 Task: Research Airbnb options in Severskaya, Russia from 25th December, 2023 to 30th December, 2023 for 1 adult. Place can be private room with 1  bedroom having 1 bed and 1 bathroom. Property type can be hotel.
Action: Mouse moved to (488, 129)
Screenshot: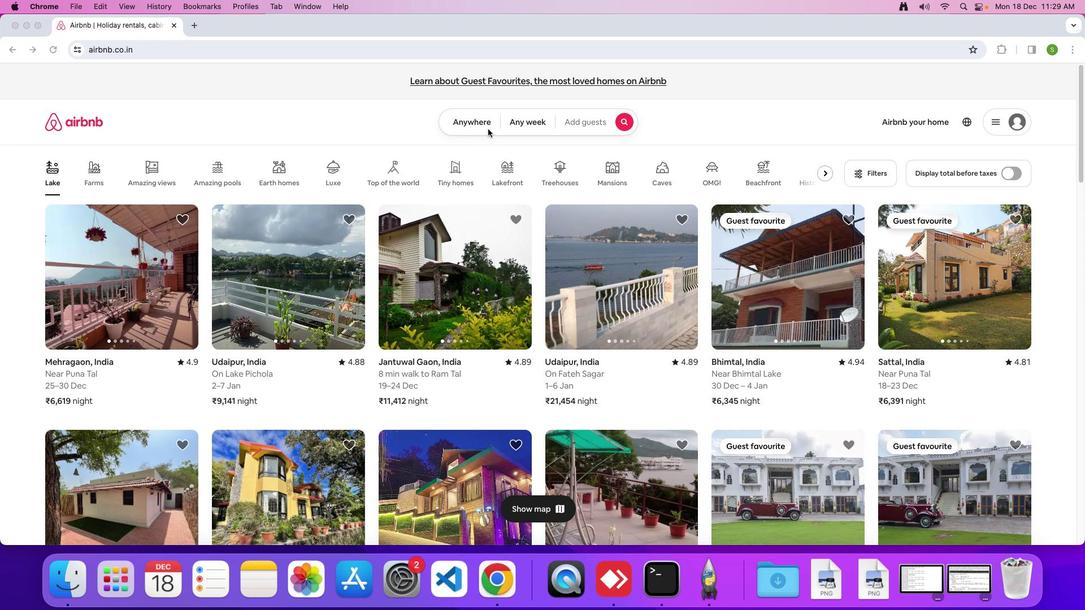 
Action: Mouse pressed left at (488, 129)
Screenshot: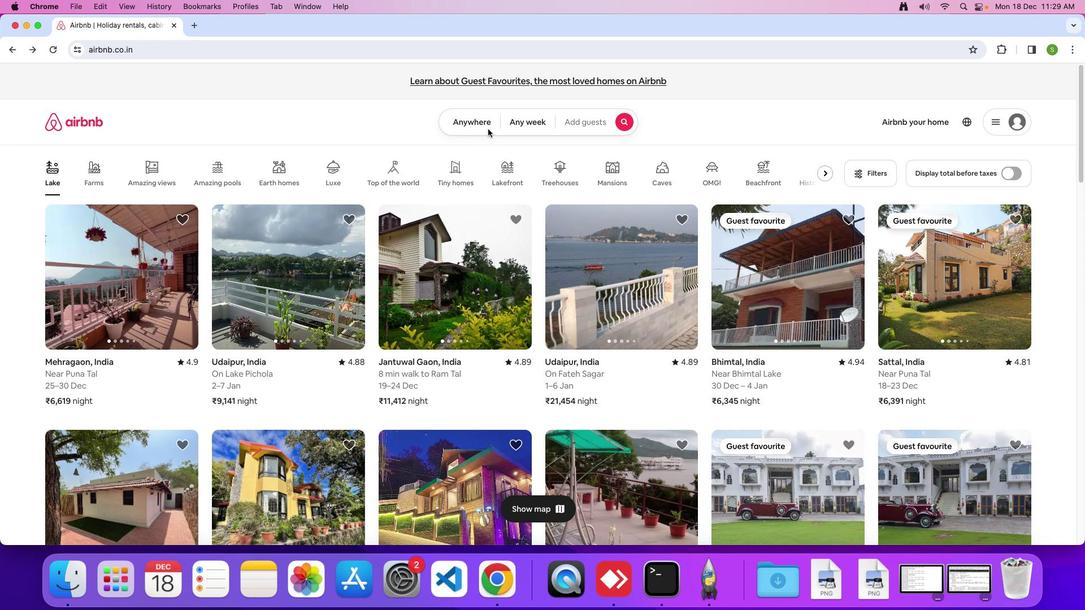 
Action: Mouse moved to (483, 126)
Screenshot: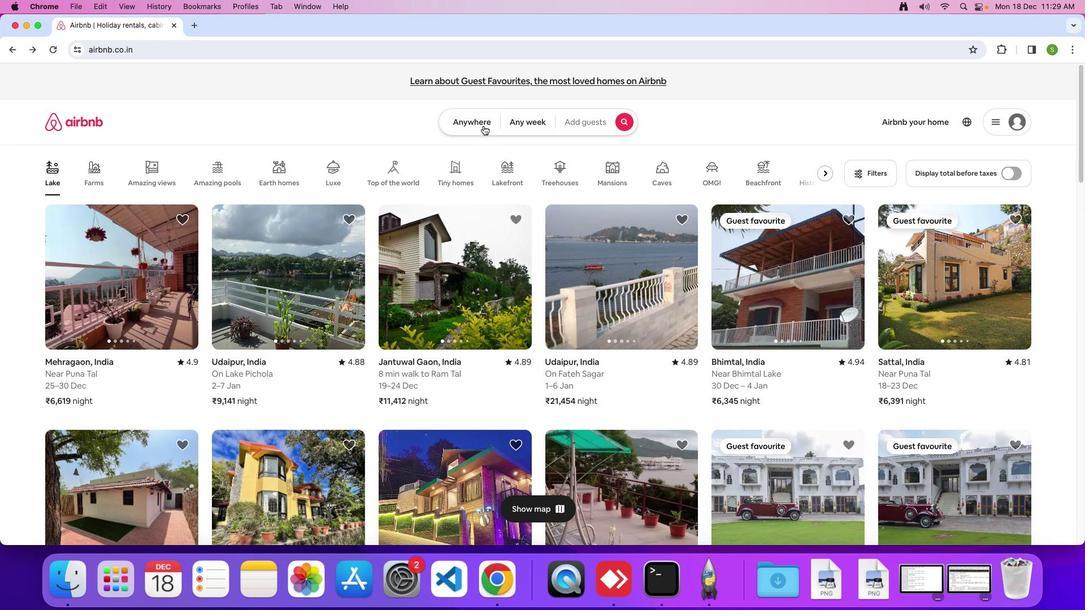 
Action: Mouse pressed left at (483, 126)
Screenshot: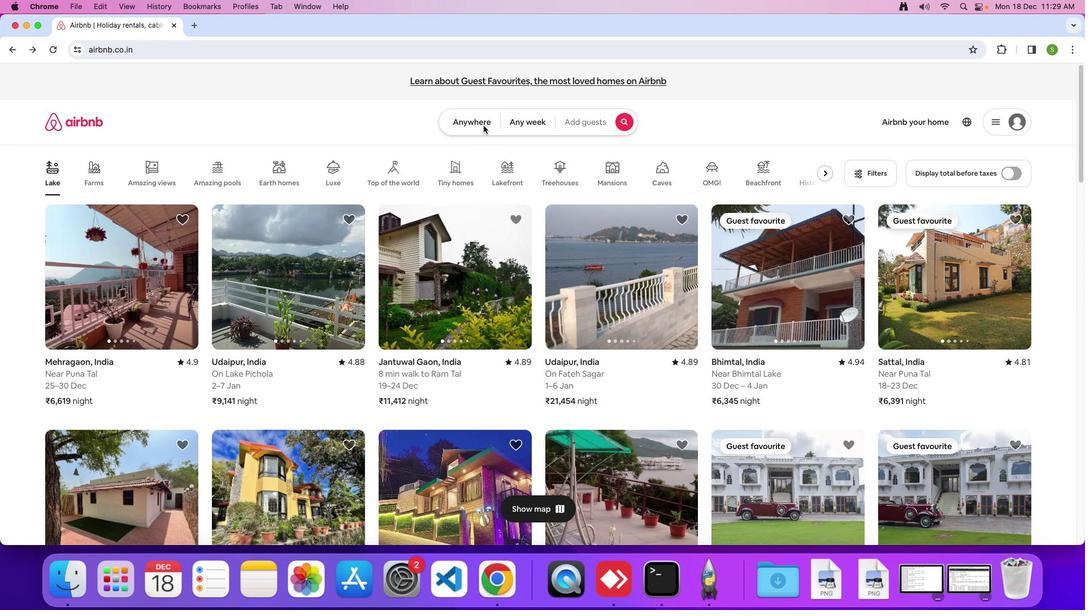 
Action: Mouse moved to (405, 161)
Screenshot: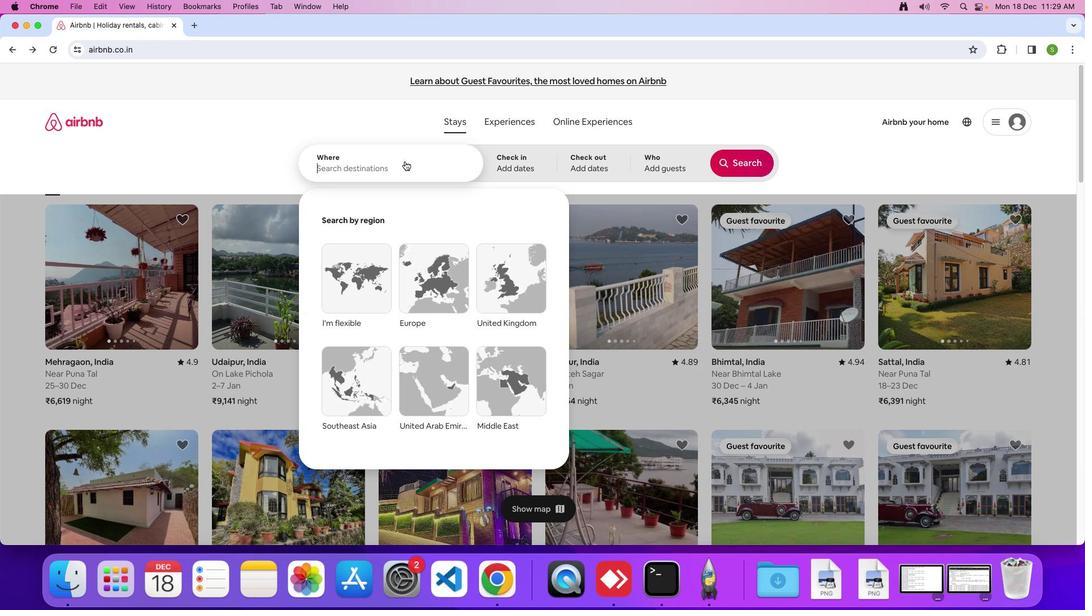 
Action: Mouse pressed left at (405, 161)
Screenshot: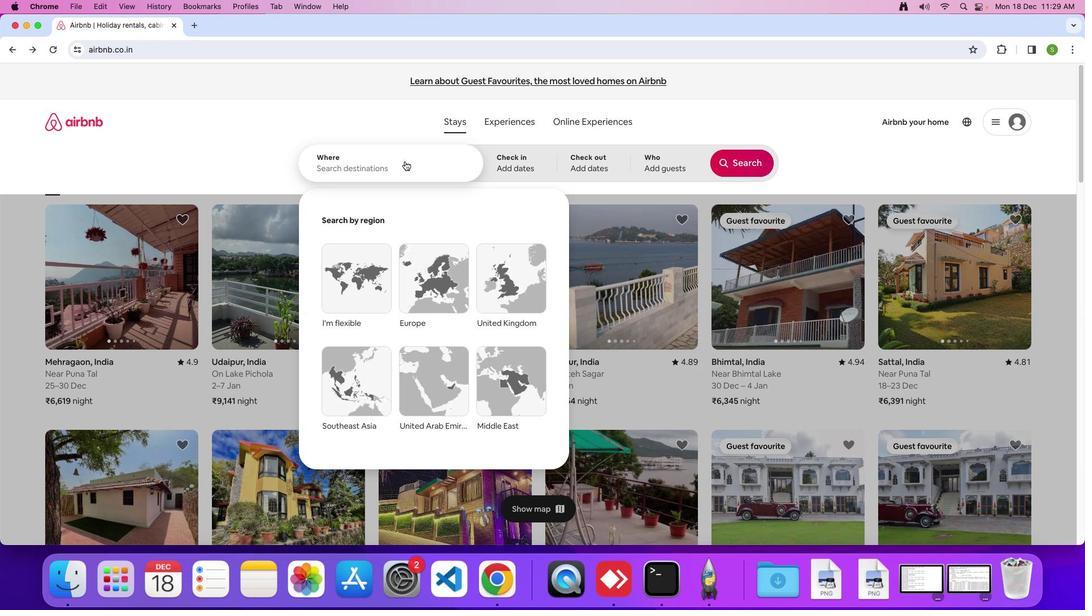 
Action: Key pressed 'S'Key.caps_lock'e''v''e''r''s''k''a''y''a'','Key.spaceKey.shift'r''u''s''s''i''a'Key.enter
Screenshot: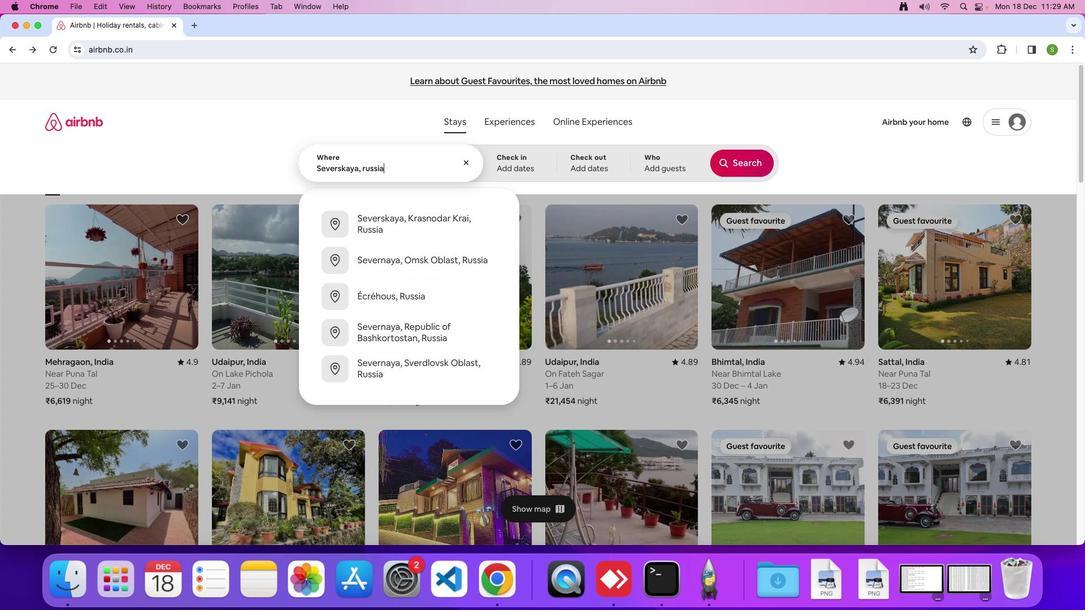 
Action: Mouse moved to (374, 414)
Screenshot: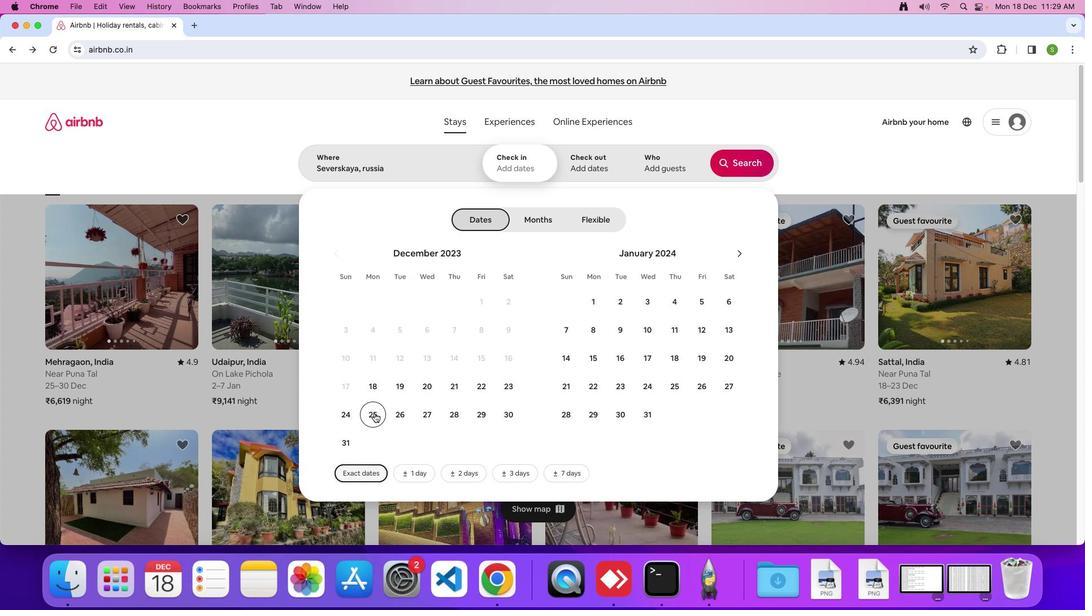 
Action: Mouse pressed left at (374, 414)
Screenshot: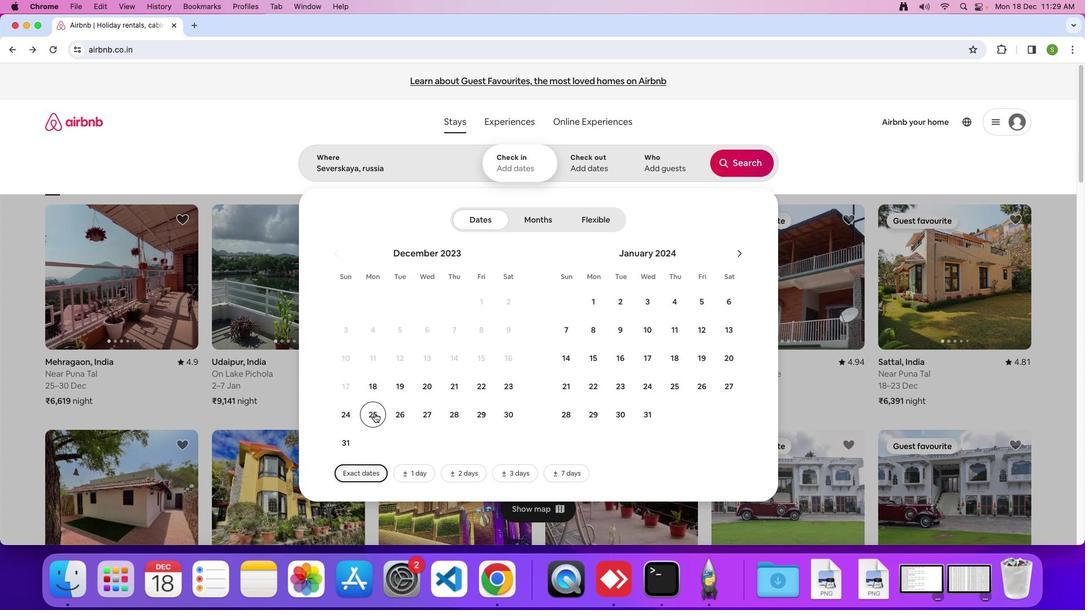 
Action: Mouse moved to (504, 415)
Screenshot: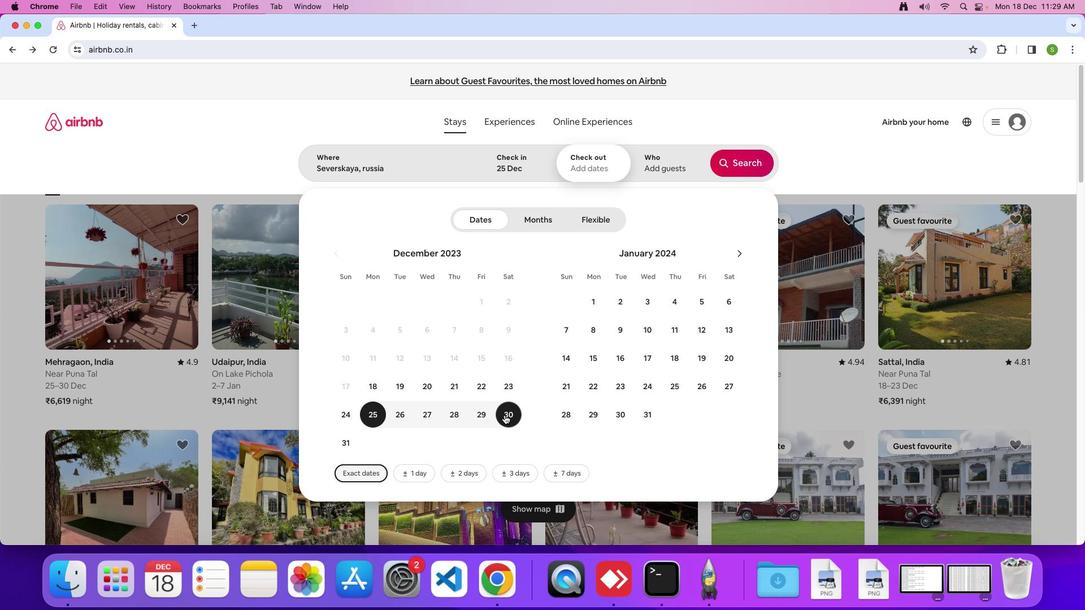 
Action: Mouse pressed left at (504, 415)
Screenshot: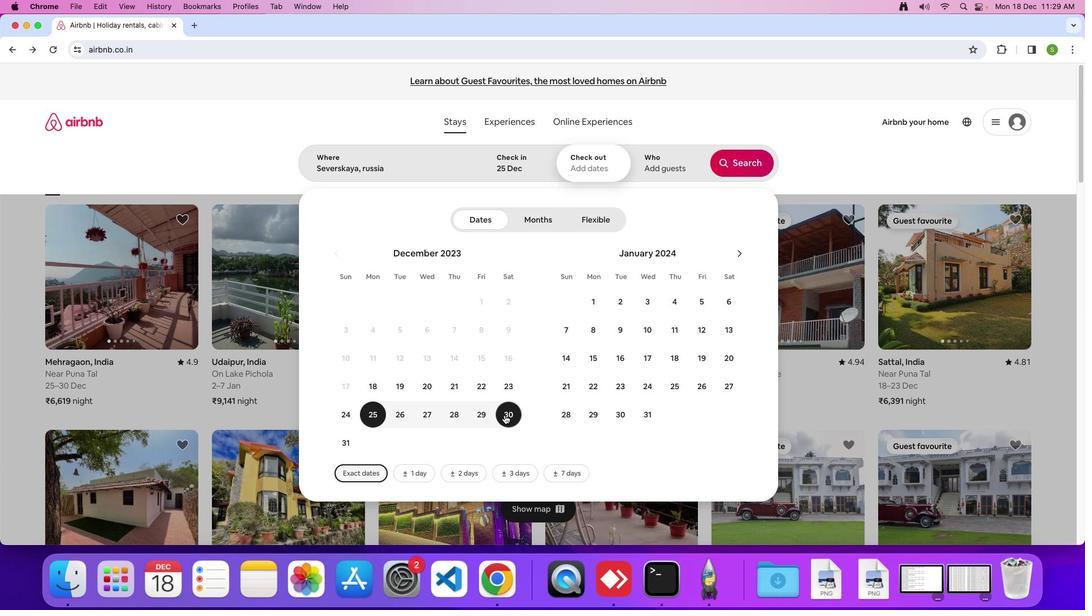 
Action: Mouse moved to (668, 170)
Screenshot: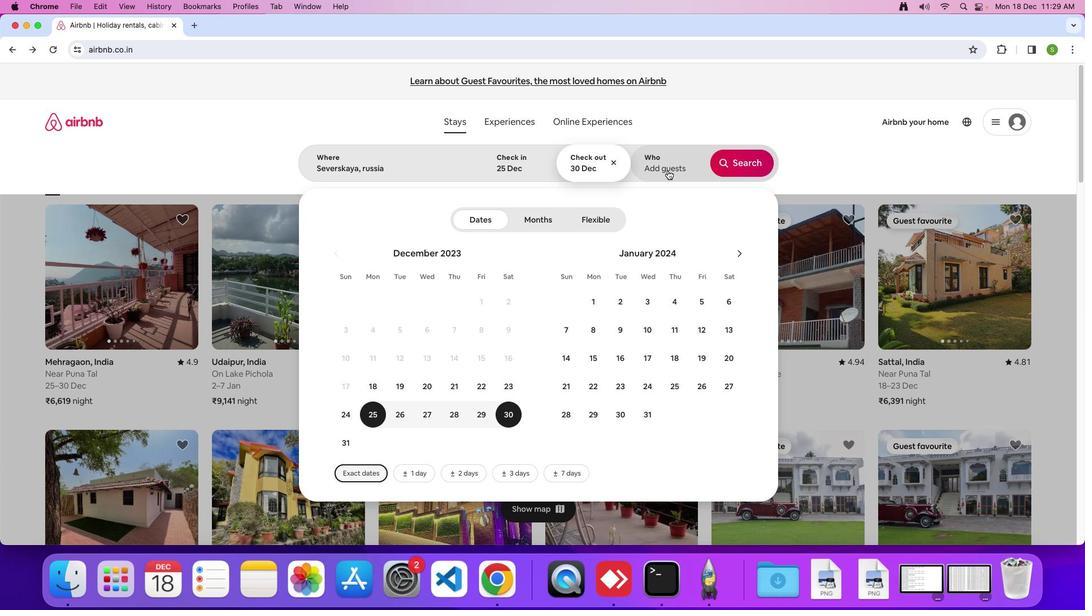 
Action: Mouse pressed left at (668, 170)
Screenshot: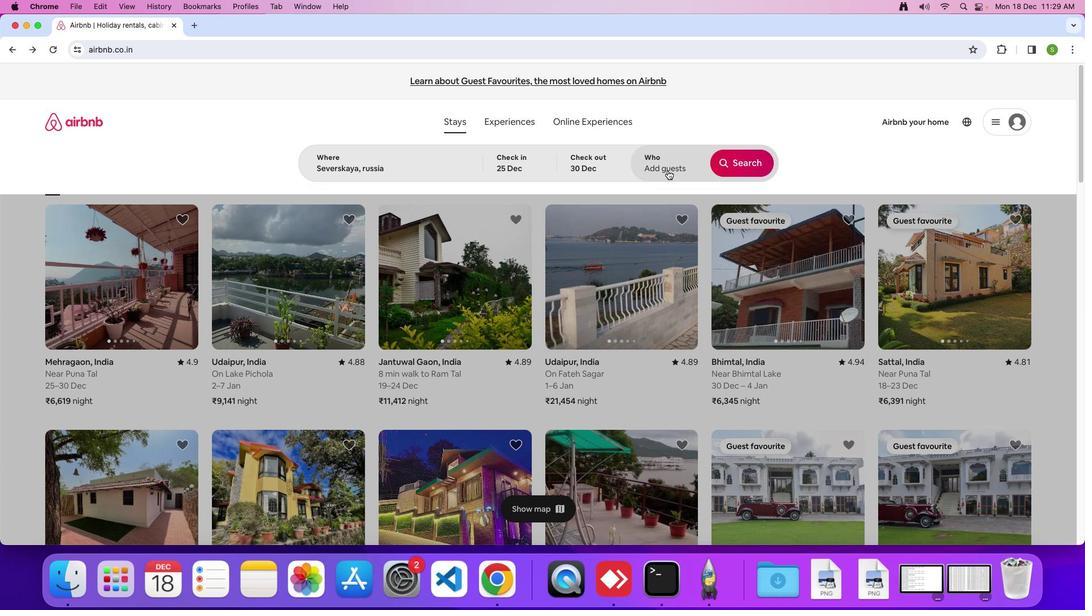 
Action: Mouse moved to (747, 227)
Screenshot: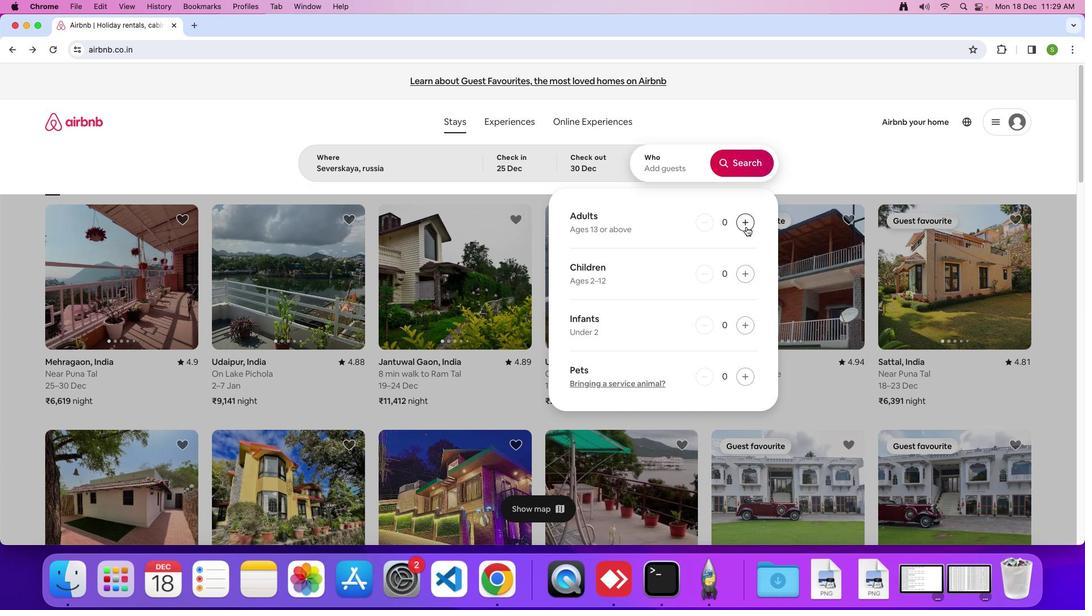 
Action: Mouse pressed left at (747, 227)
Screenshot: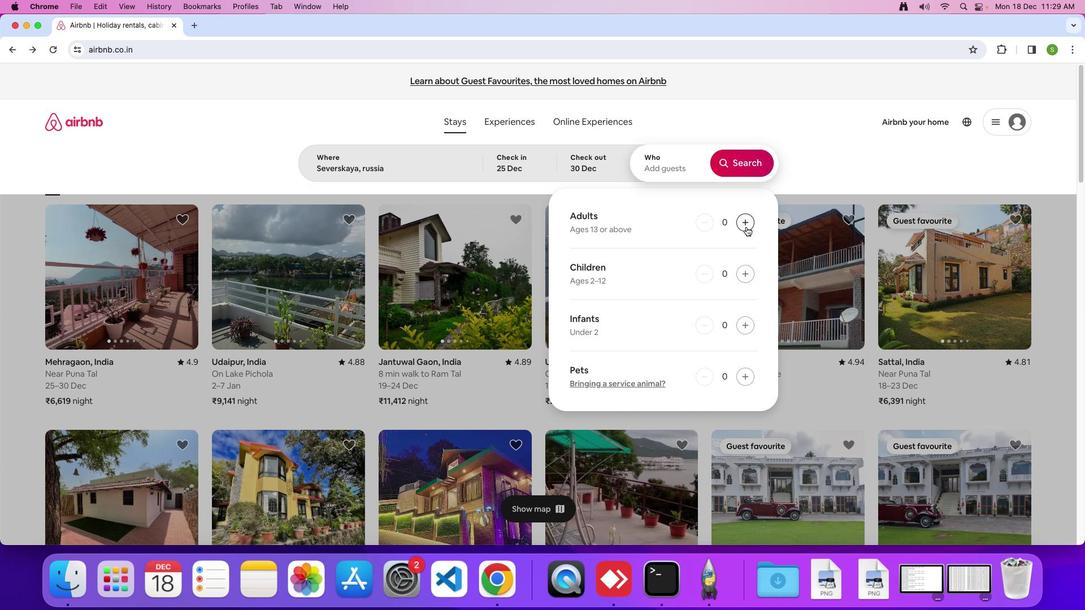 
Action: Mouse moved to (733, 161)
Screenshot: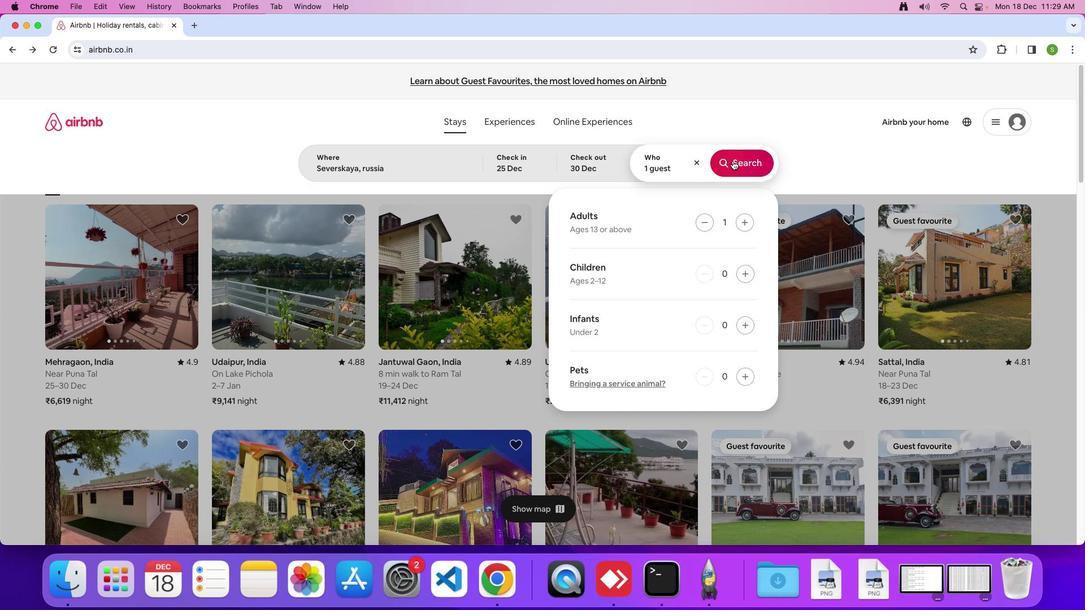 
Action: Mouse pressed left at (733, 161)
Screenshot: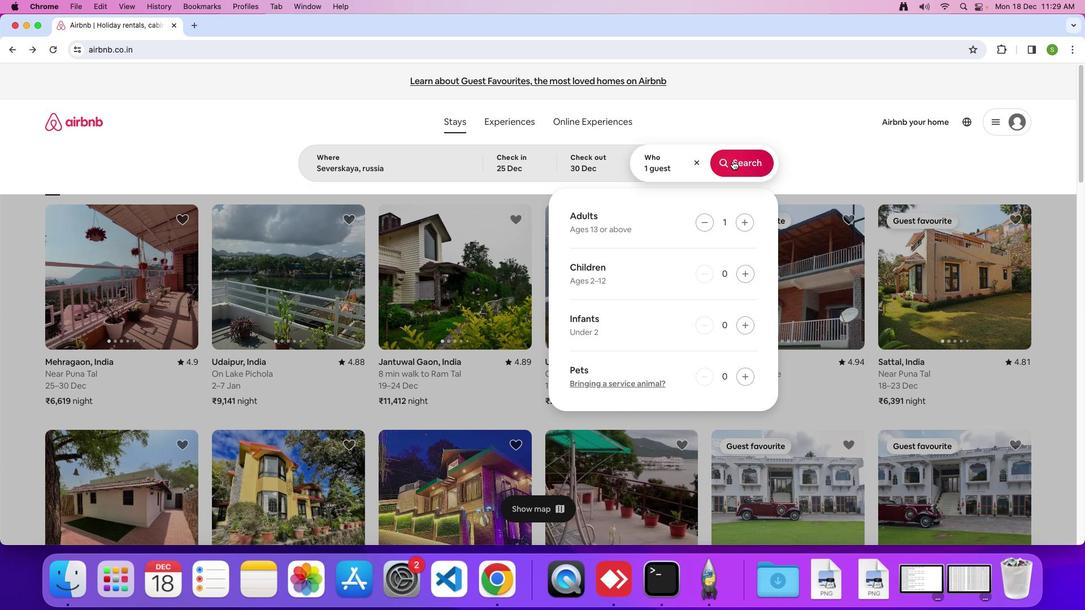 
Action: Mouse moved to (894, 136)
Screenshot: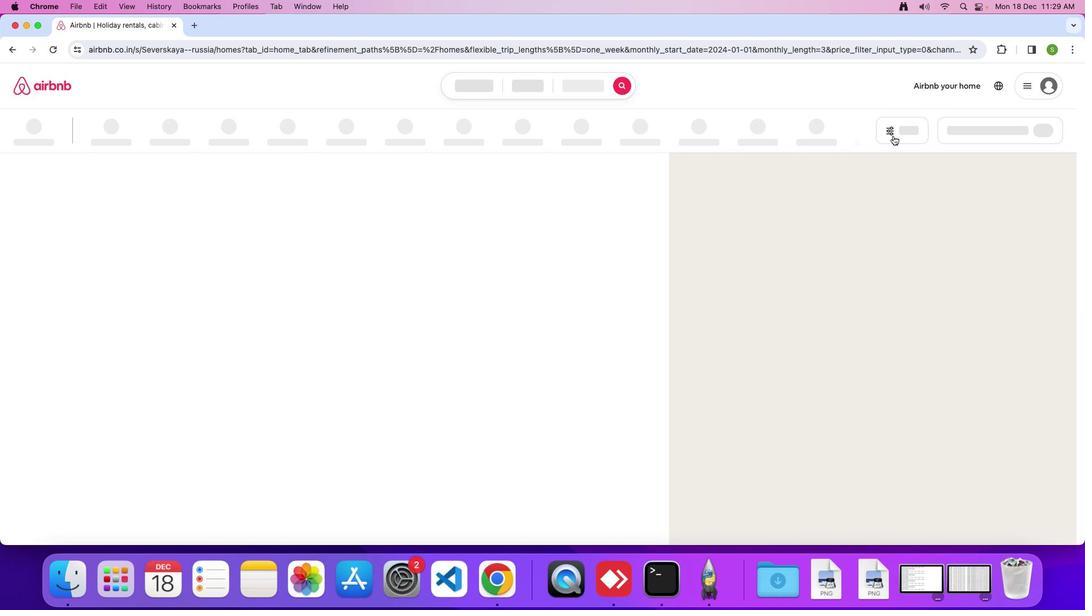 
Action: Mouse pressed left at (894, 136)
Screenshot: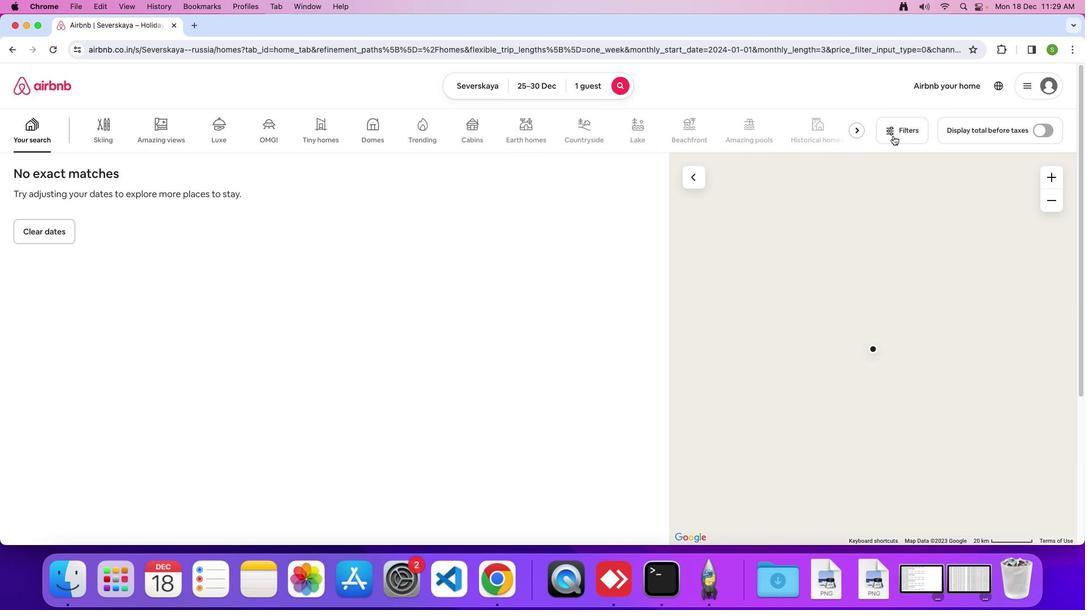 
Action: Mouse moved to (548, 412)
Screenshot: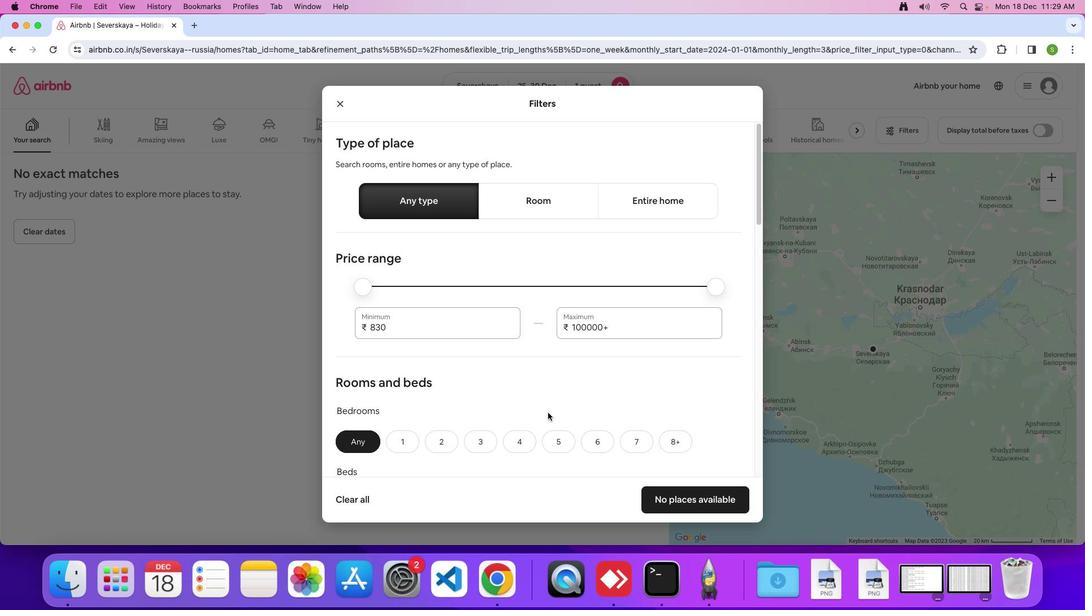 
Action: Mouse scrolled (548, 412) with delta (0, 0)
Screenshot: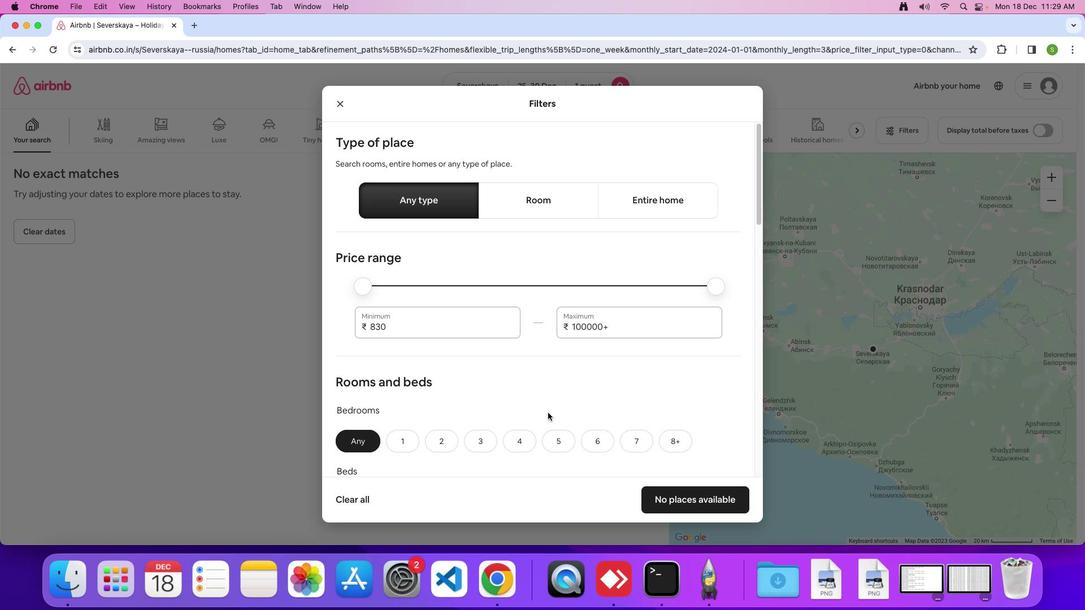 
Action: Mouse scrolled (548, 412) with delta (0, 0)
Screenshot: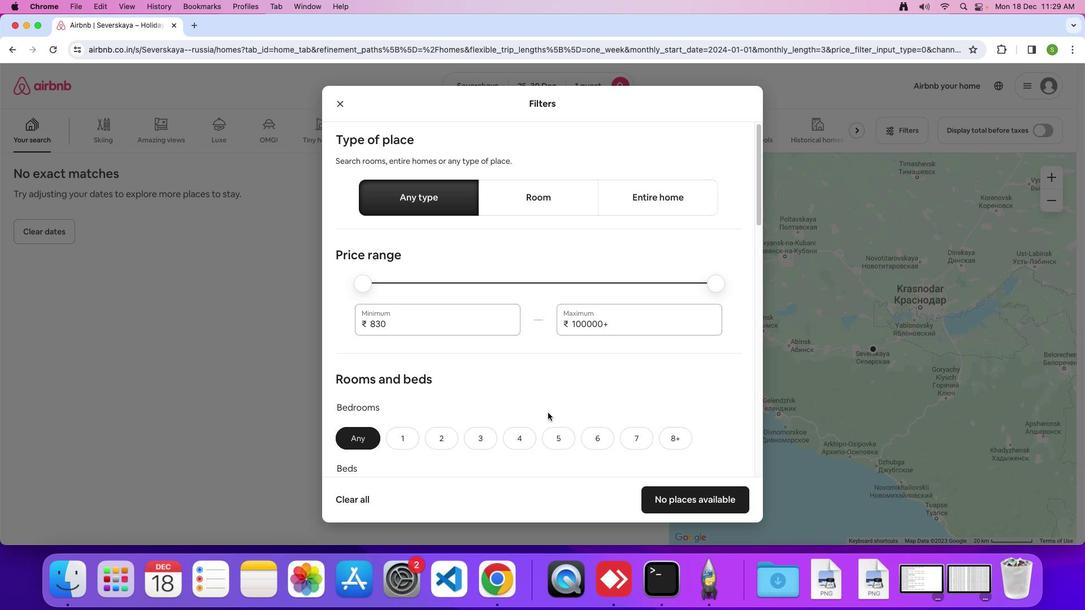 
Action: Mouse scrolled (548, 412) with delta (0, 0)
Screenshot: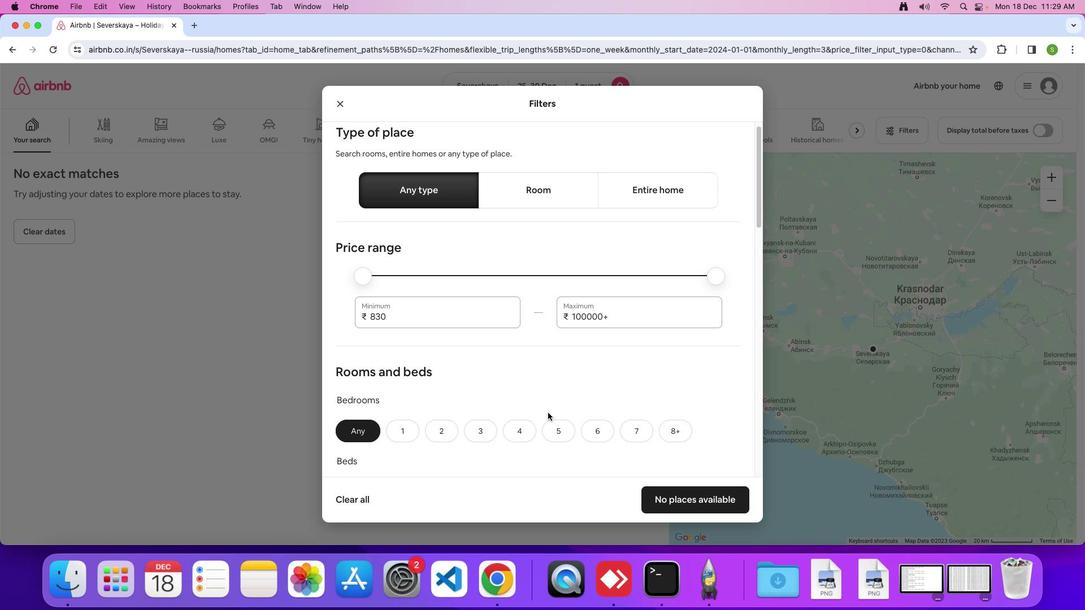 
Action: Mouse moved to (548, 412)
Screenshot: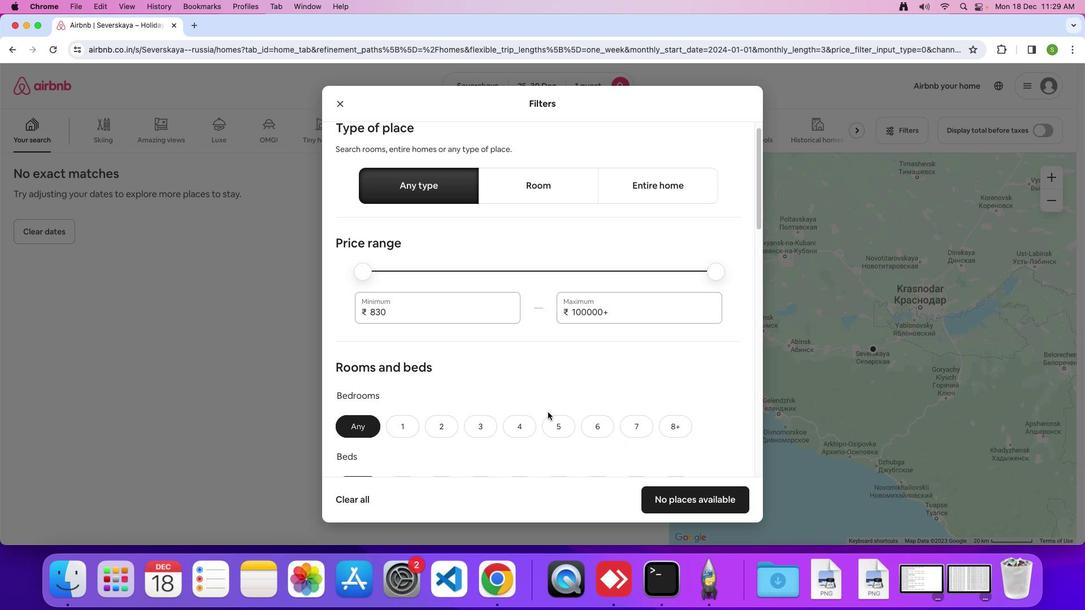 
Action: Mouse scrolled (548, 412) with delta (0, 0)
Screenshot: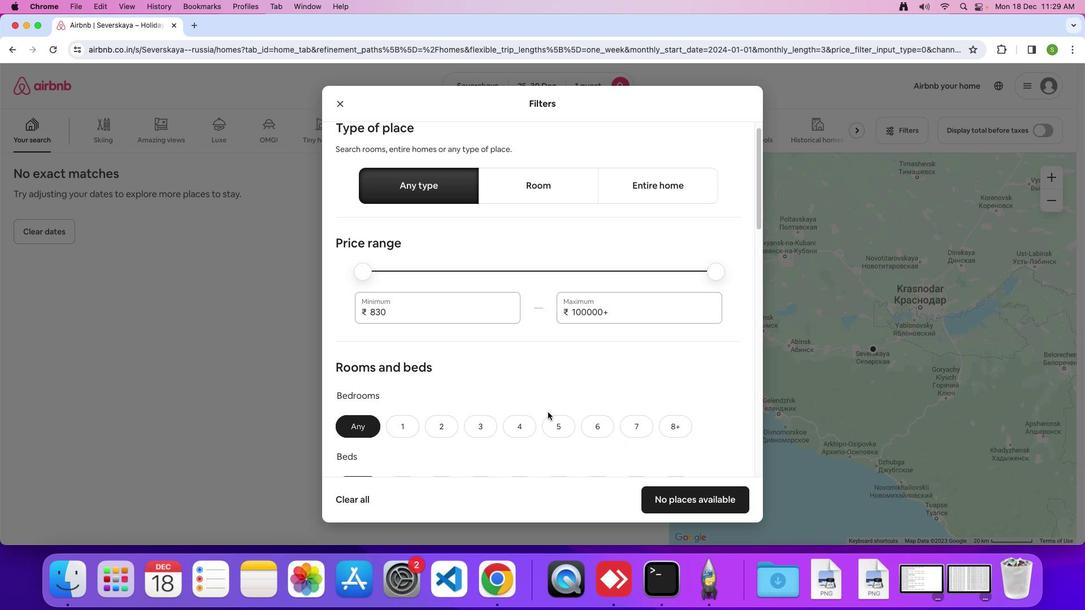 
Action: Mouse scrolled (548, 412) with delta (0, 0)
Screenshot: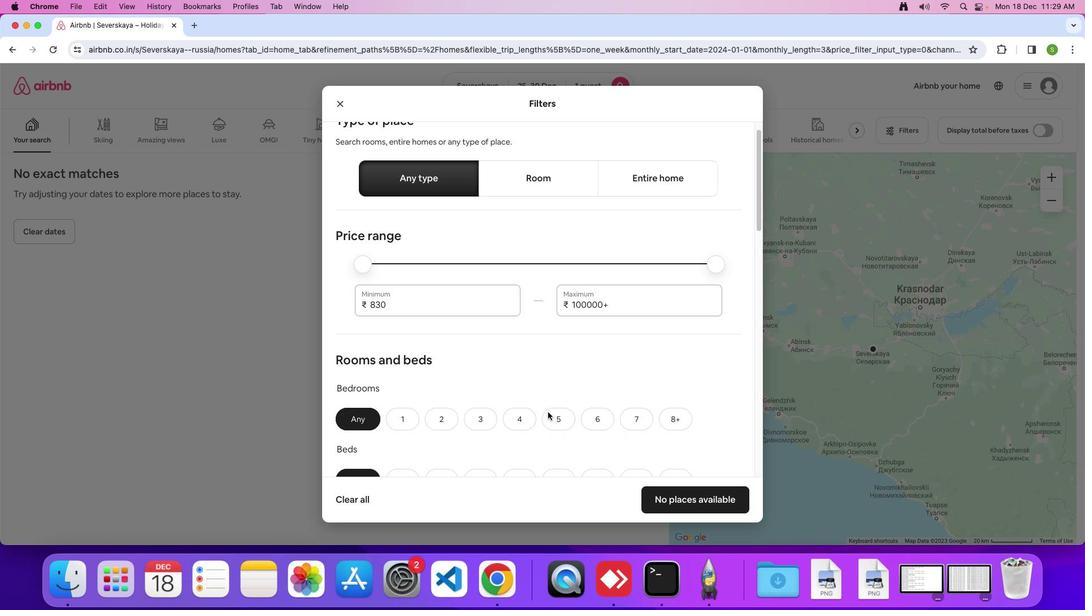 
Action: Mouse moved to (548, 412)
Screenshot: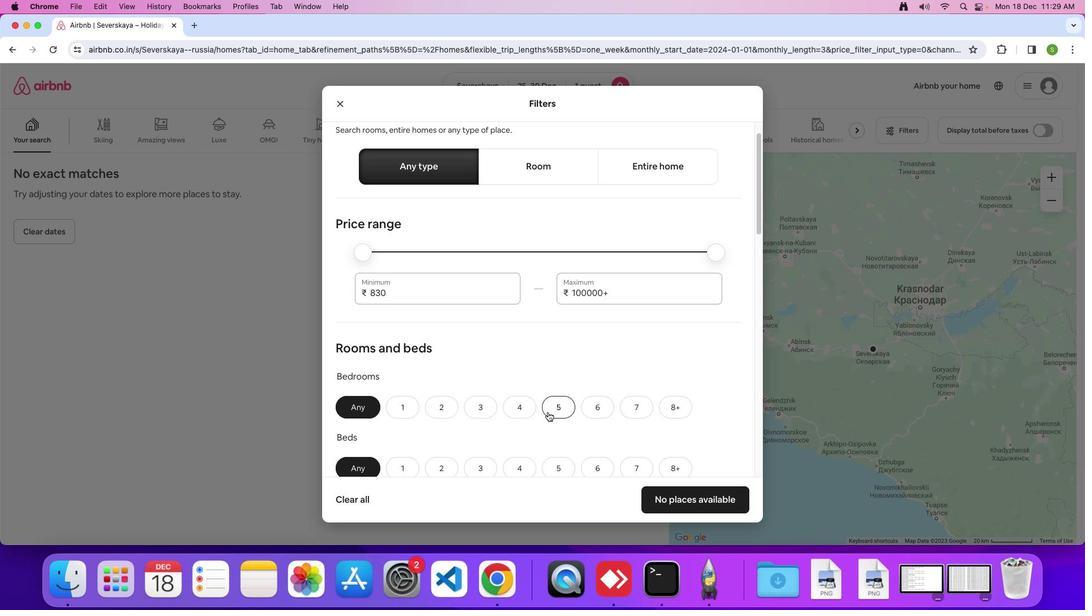 
Action: Mouse scrolled (548, 412) with delta (0, 0)
Screenshot: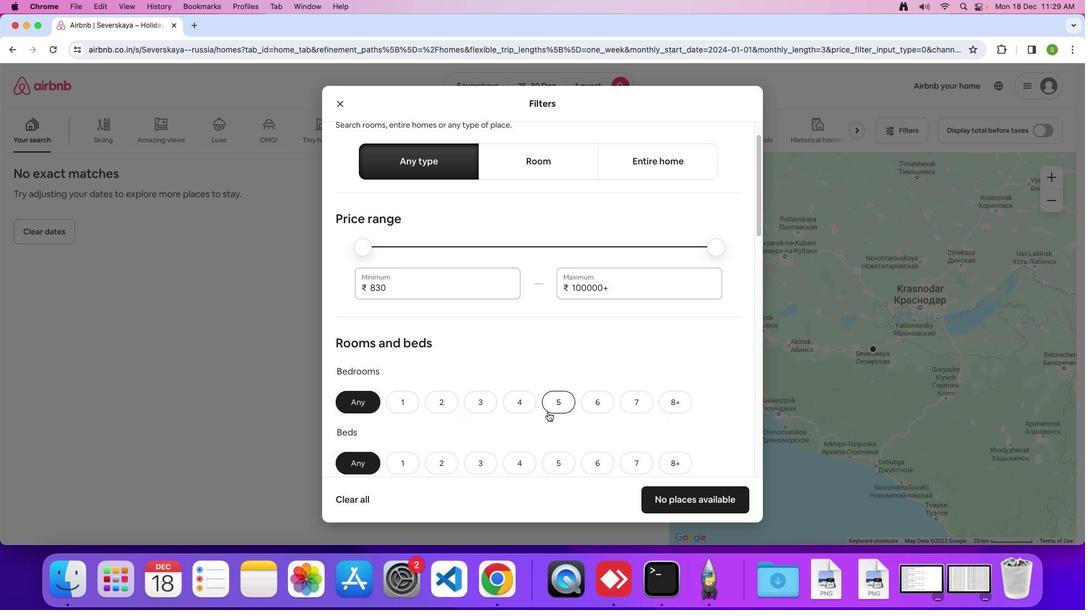 
Action: Mouse scrolled (548, 412) with delta (0, 0)
Screenshot: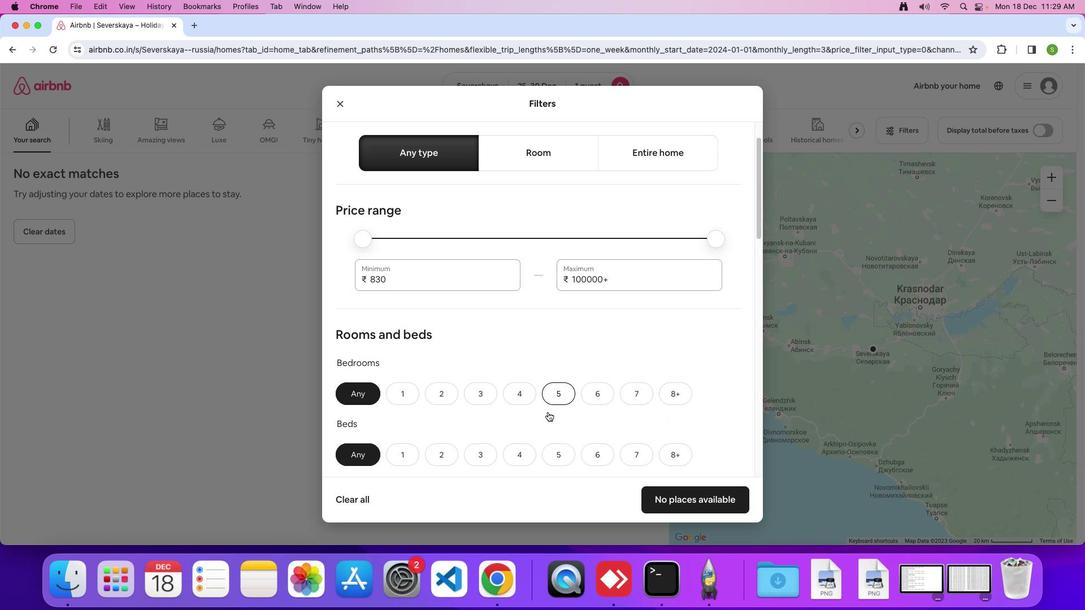 
Action: Mouse scrolled (548, 412) with delta (0, -1)
Screenshot: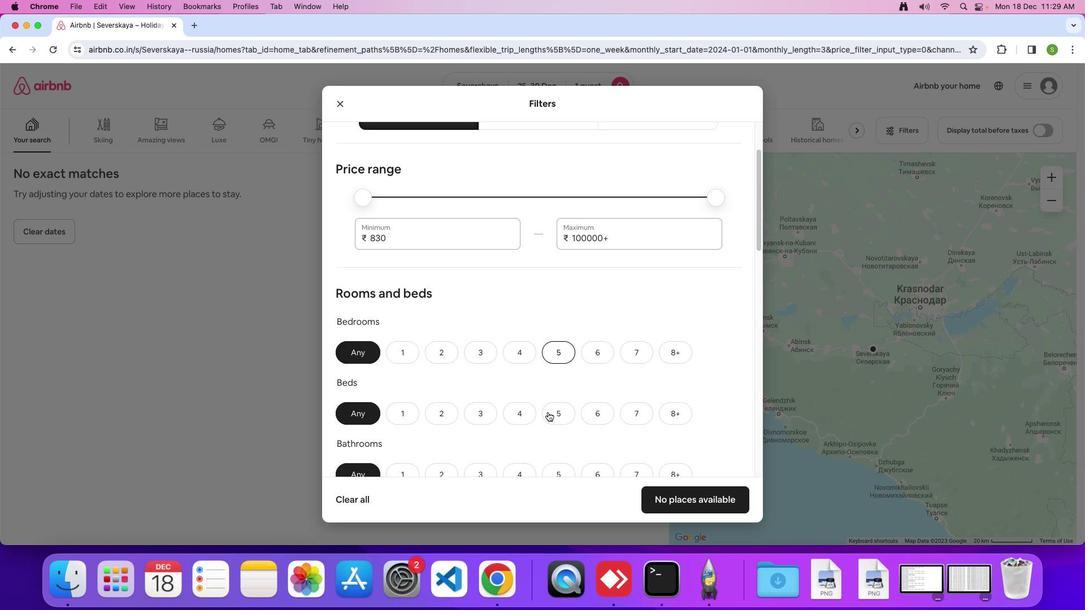 
Action: Mouse scrolled (548, 412) with delta (0, 0)
Screenshot: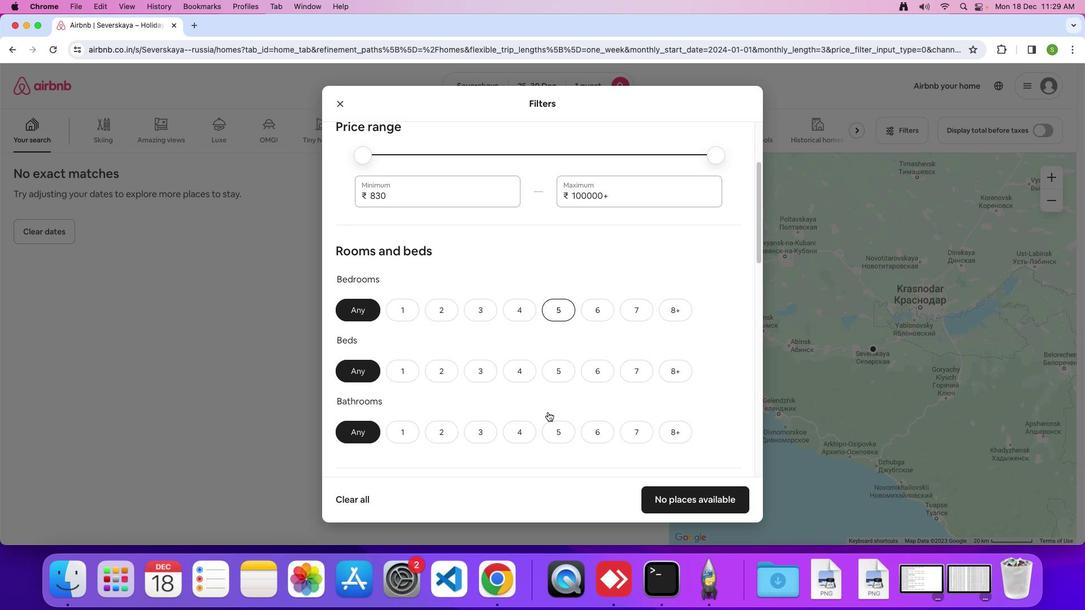 
Action: Mouse scrolled (548, 412) with delta (0, 0)
Screenshot: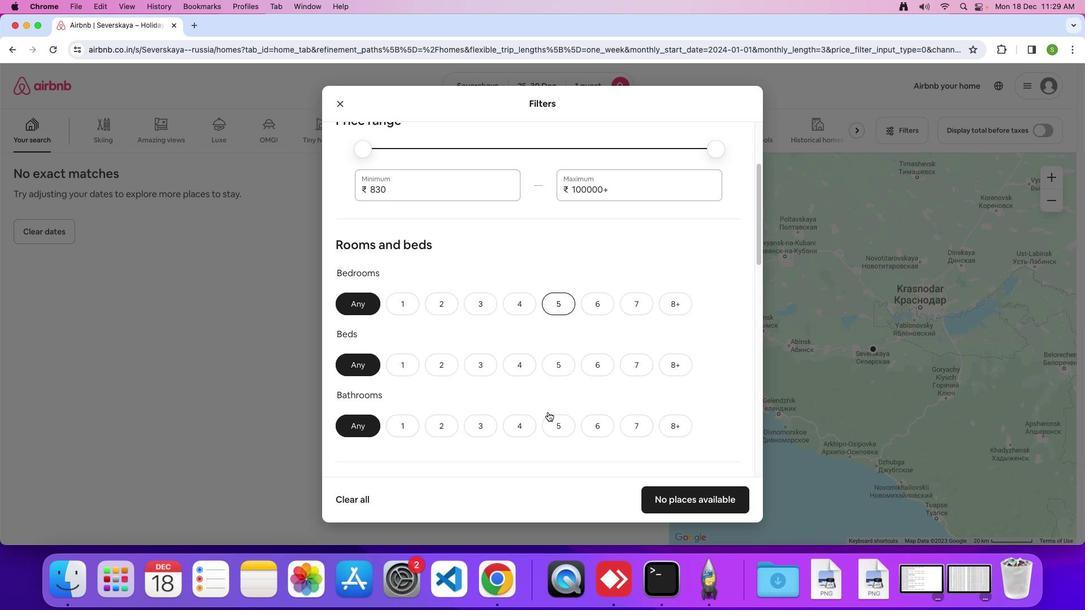 
Action: Mouse scrolled (548, 412) with delta (0, 0)
Screenshot: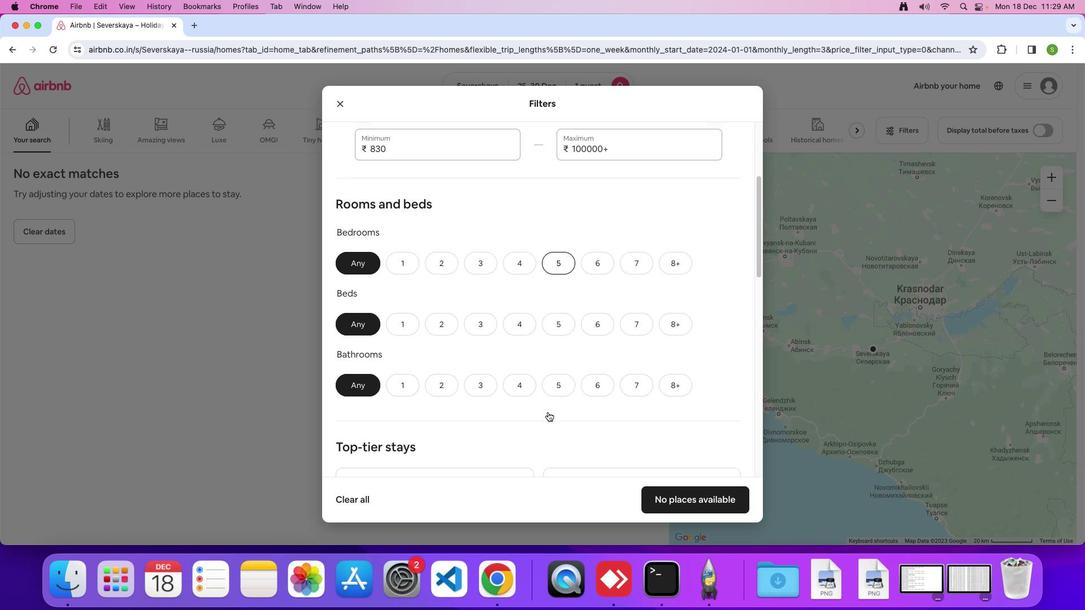 
Action: Mouse scrolled (548, 412) with delta (0, 0)
Screenshot: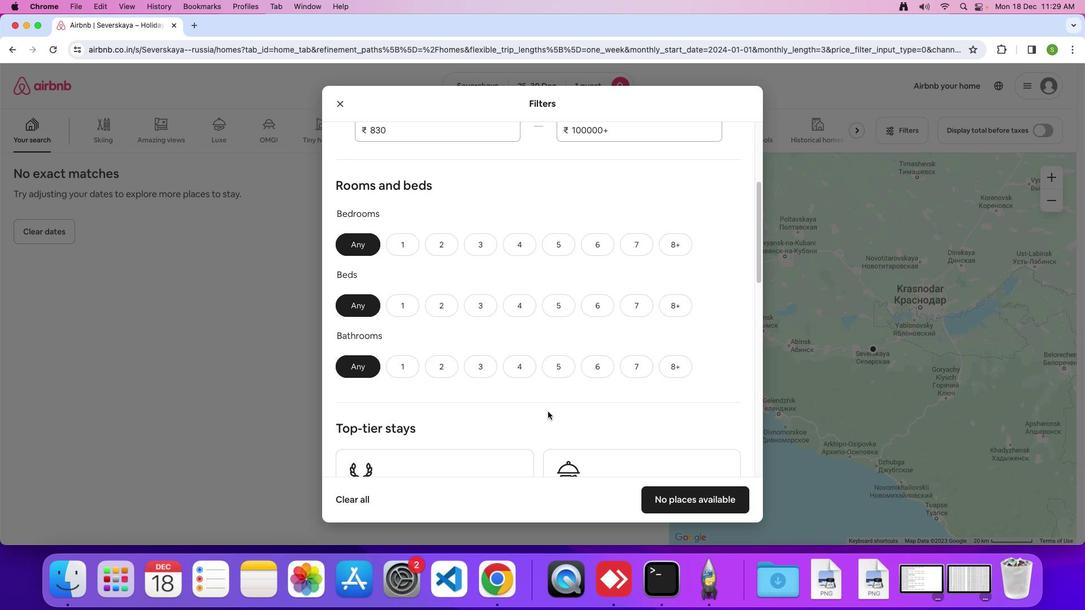 
Action: Mouse moved to (548, 412)
Screenshot: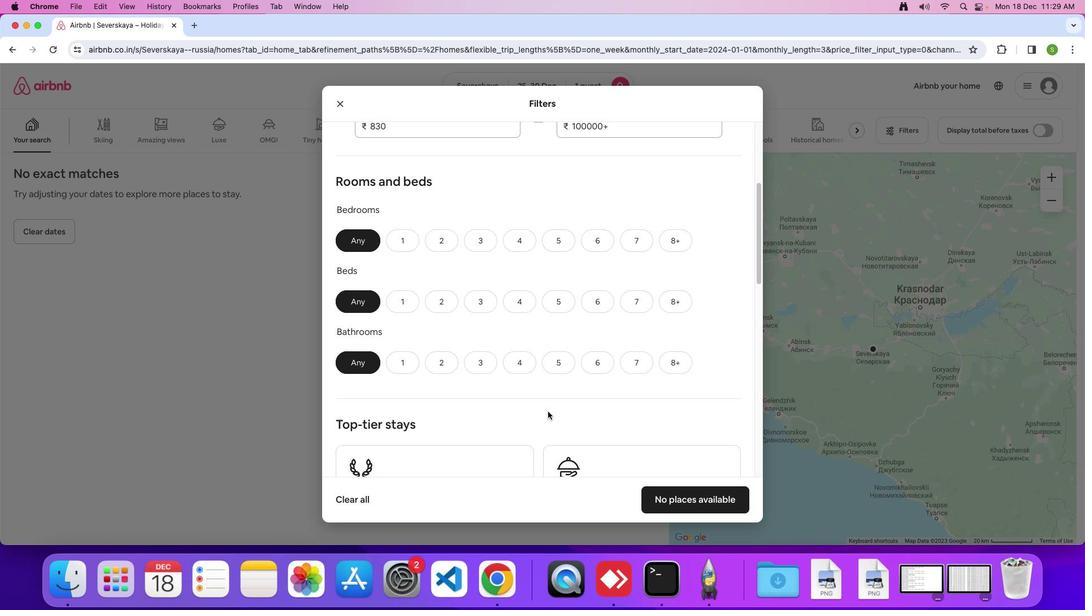 
Action: Mouse scrolled (548, 412) with delta (0, 0)
Screenshot: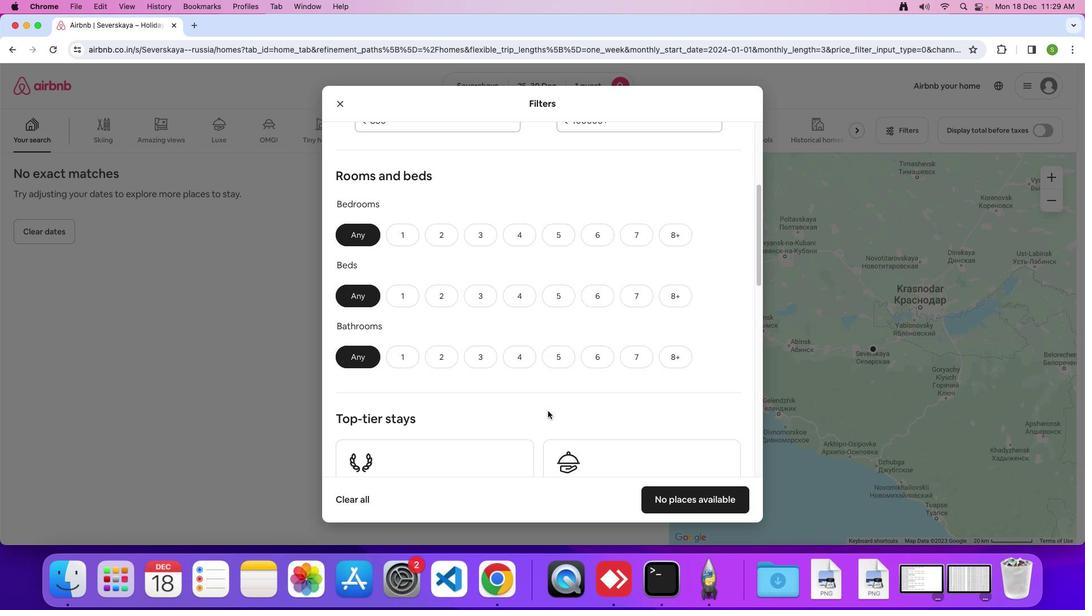 
Action: Mouse moved to (400, 229)
Screenshot: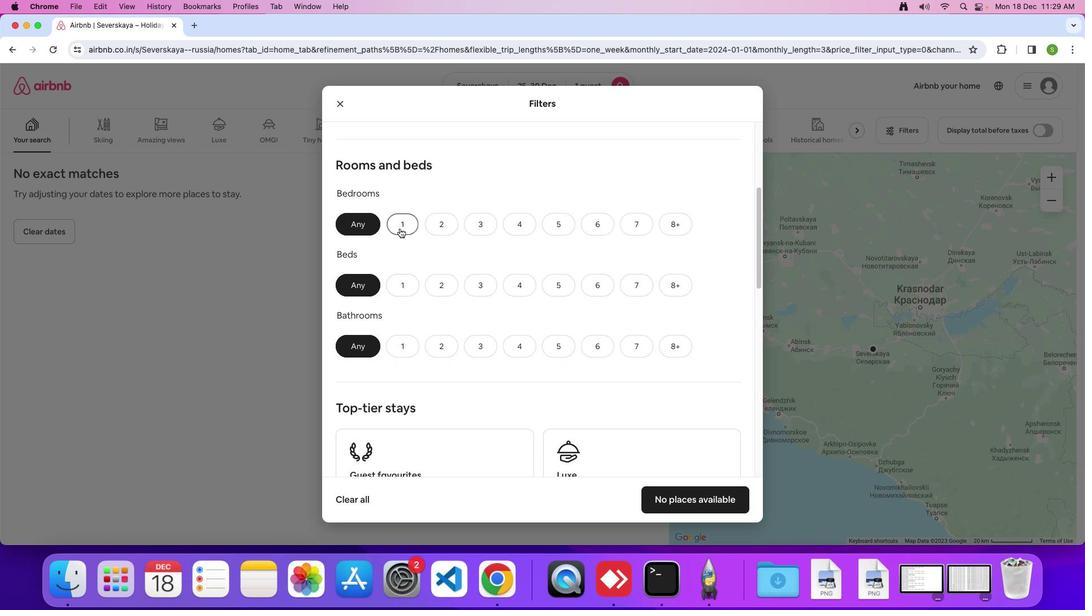 
Action: Mouse pressed left at (400, 229)
Screenshot: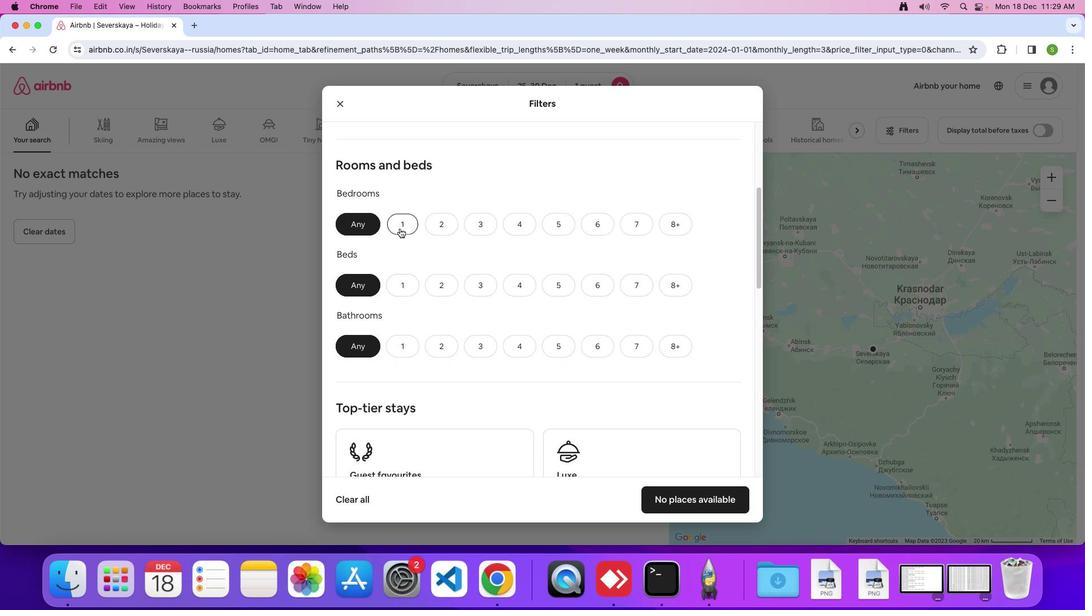 
Action: Mouse moved to (403, 281)
Screenshot: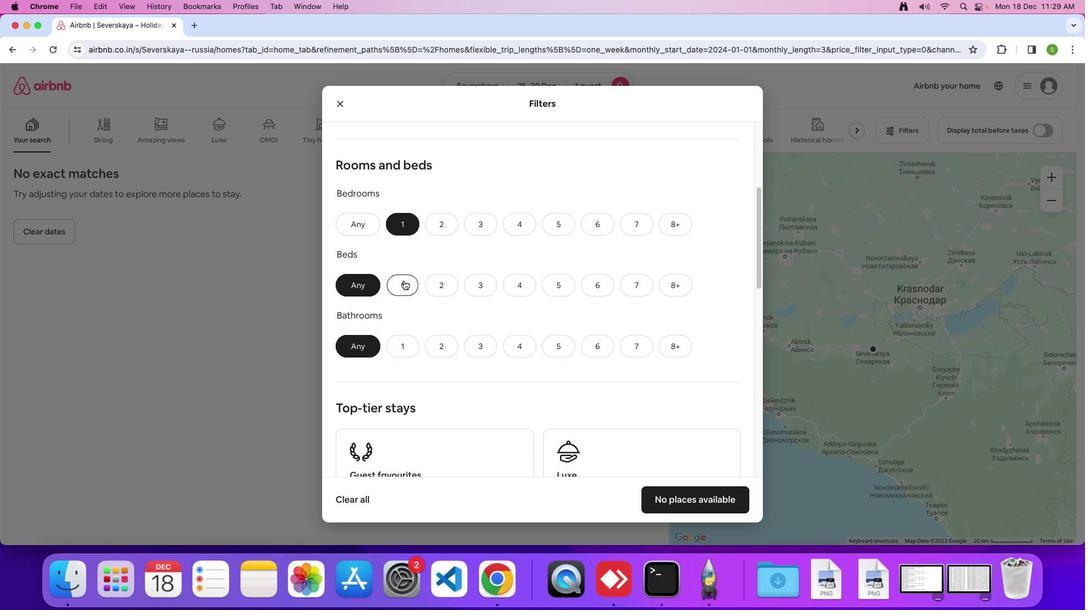 
Action: Mouse pressed left at (403, 281)
Screenshot: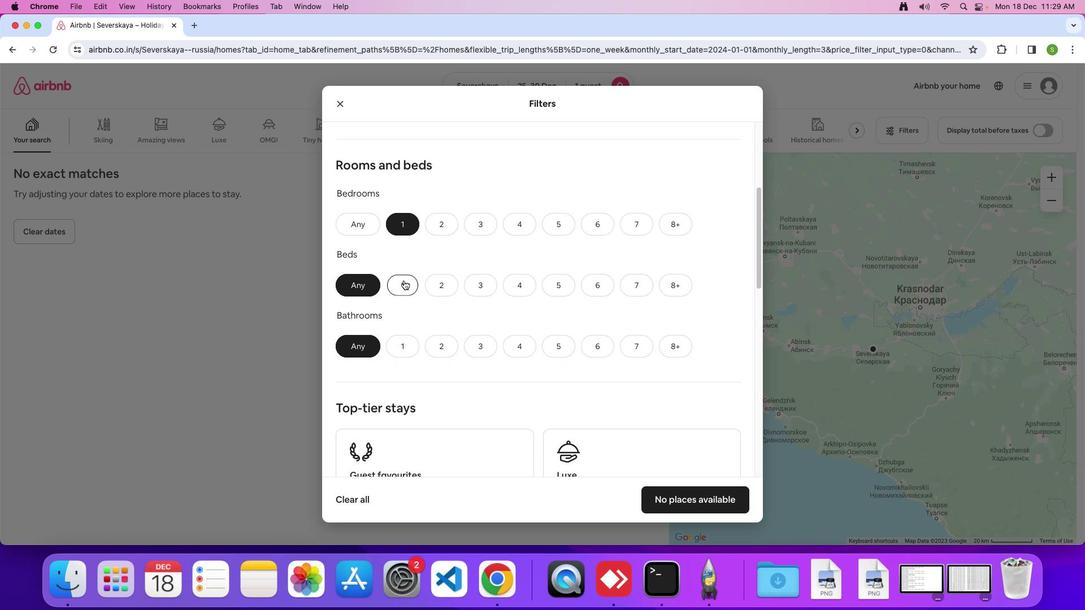 
Action: Mouse moved to (404, 345)
Screenshot: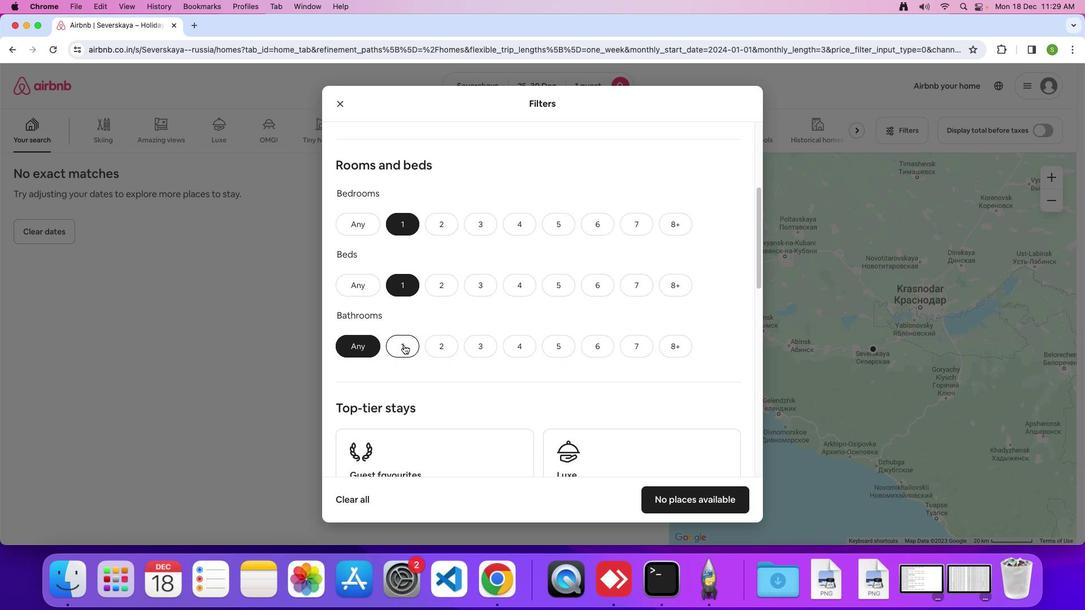 
Action: Mouse pressed left at (404, 345)
Screenshot: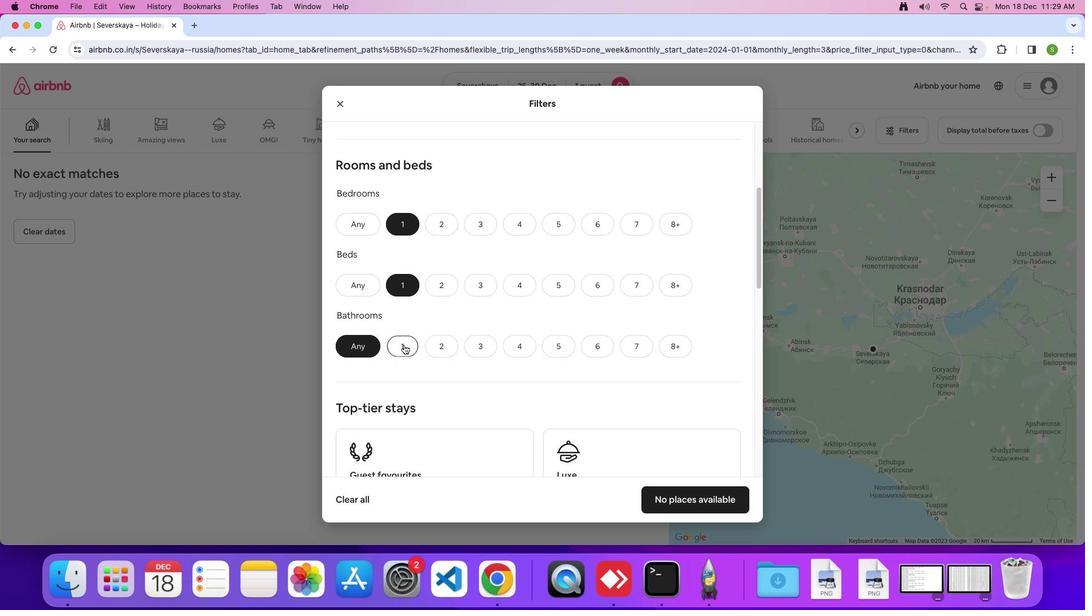 
Action: Mouse moved to (541, 348)
Screenshot: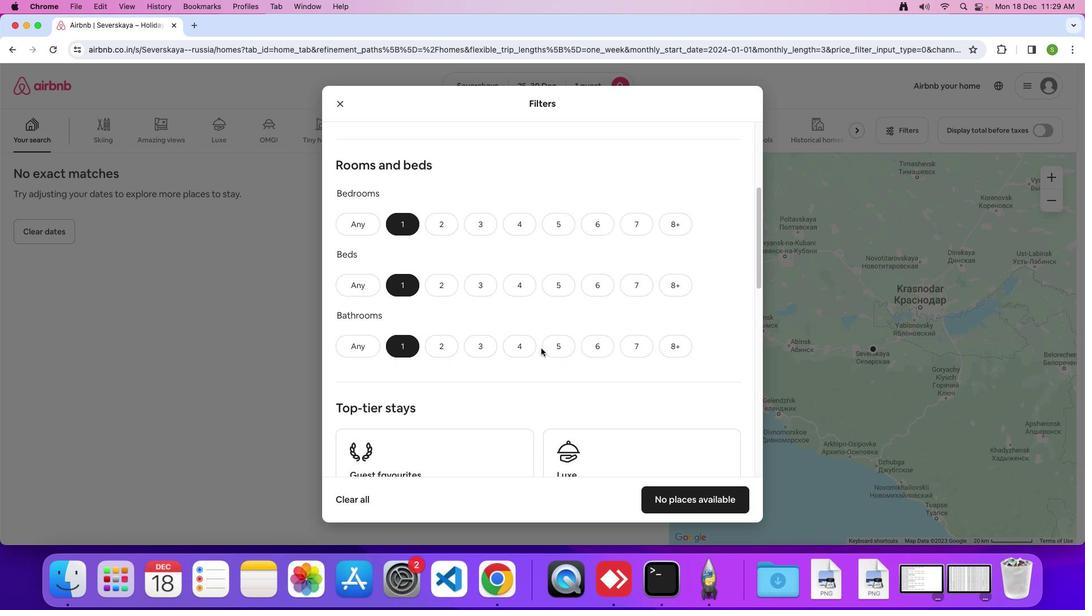 
Action: Mouse scrolled (541, 348) with delta (0, 0)
Screenshot: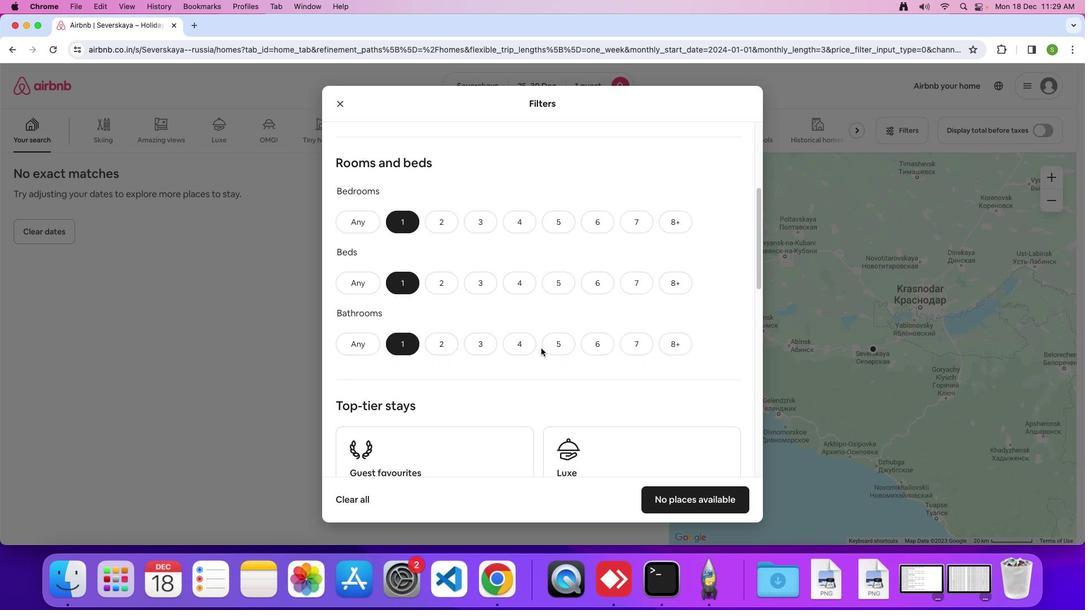
Action: Mouse scrolled (541, 348) with delta (0, 0)
Screenshot: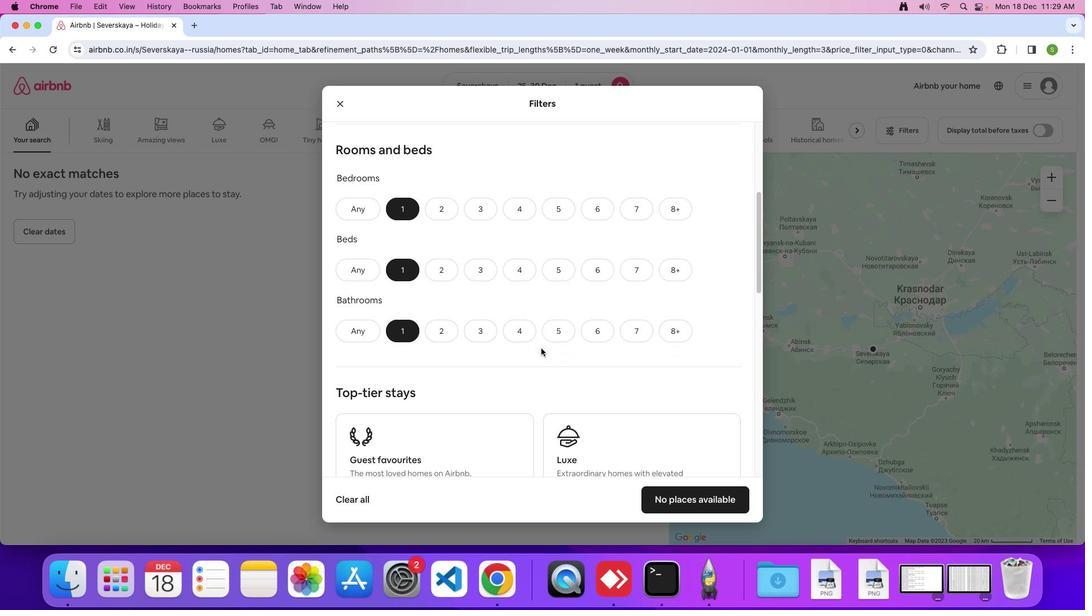 
Action: Mouse scrolled (541, 348) with delta (0, -1)
Screenshot: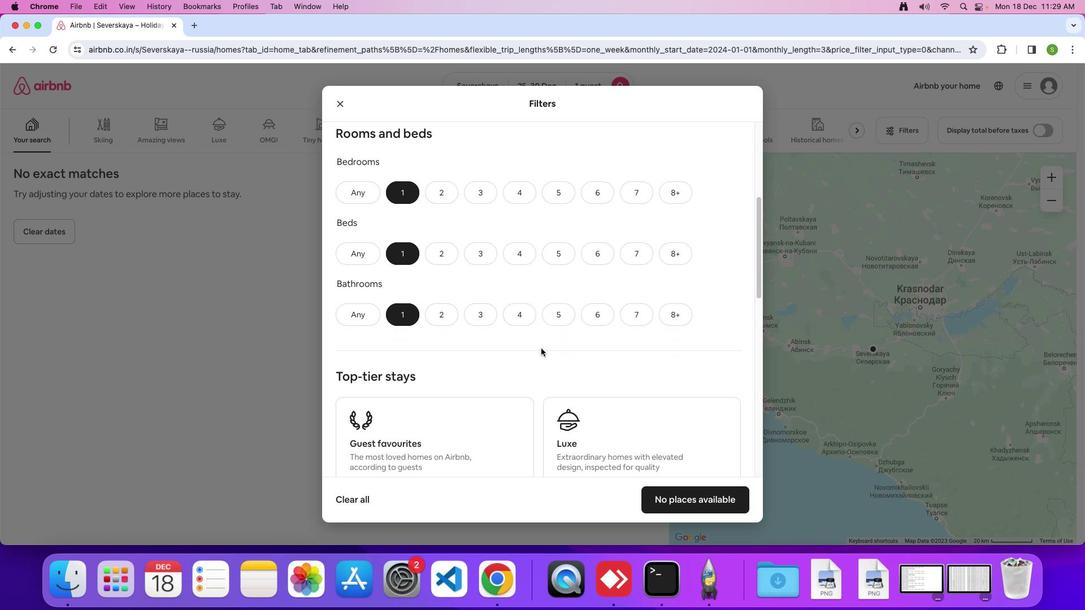 
Action: Mouse moved to (541, 347)
Screenshot: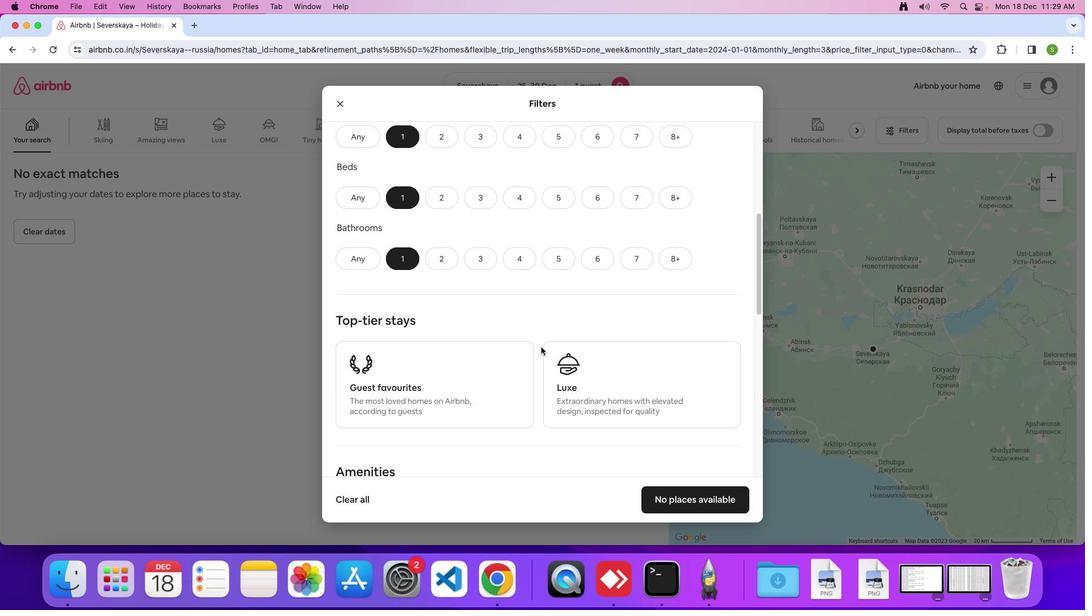 
Action: Mouse scrolled (541, 347) with delta (0, 0)
Screenshot: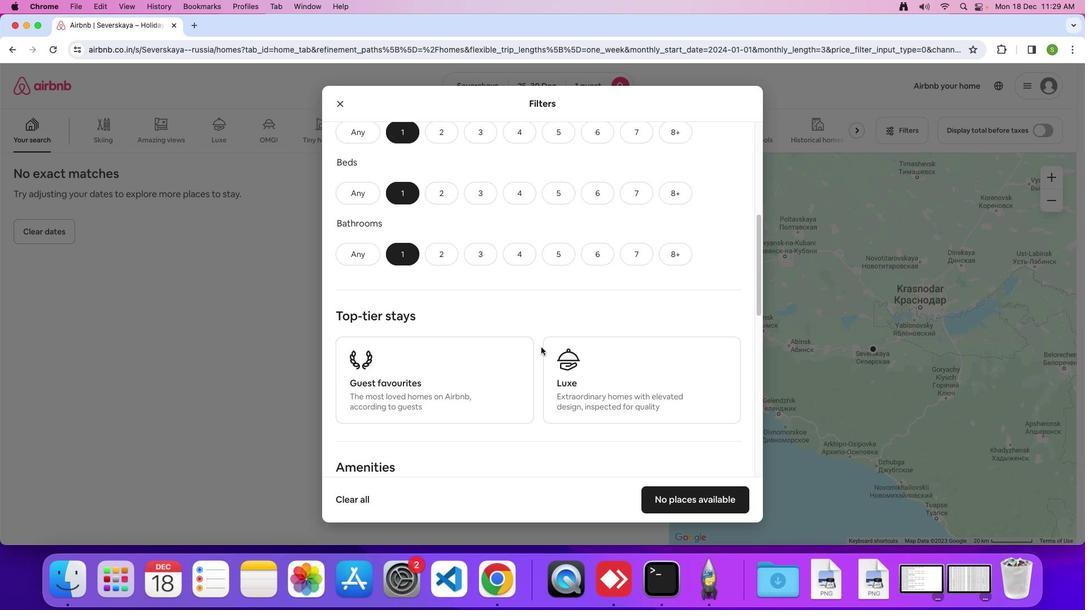
Action: Mouse scrolled (541, 347) with delta (0, 0)
Screenshot: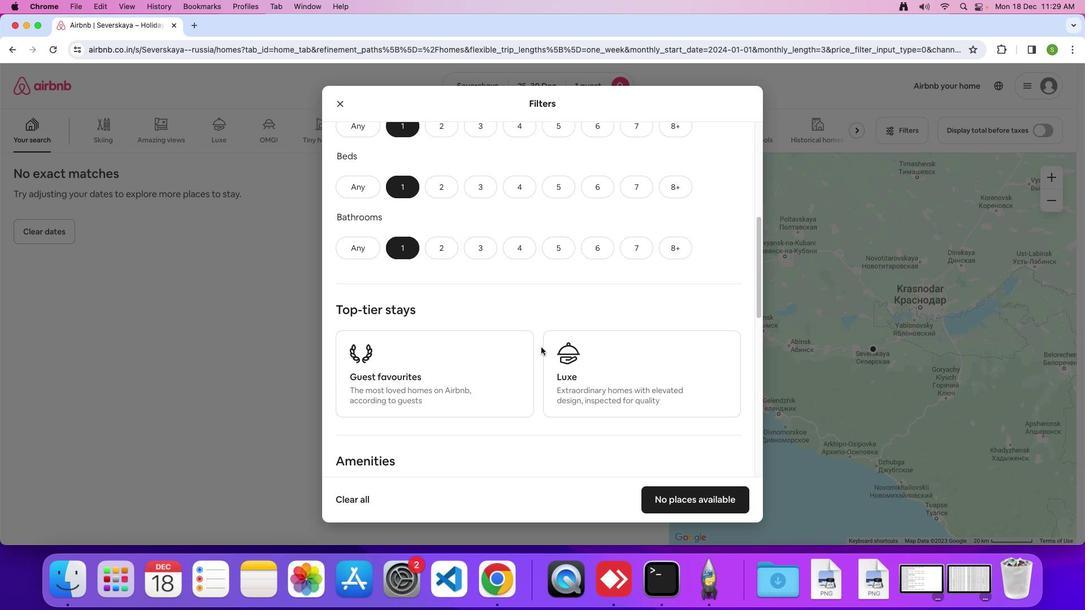 
Action: Mouse moved to (541, 347)
Screenshot: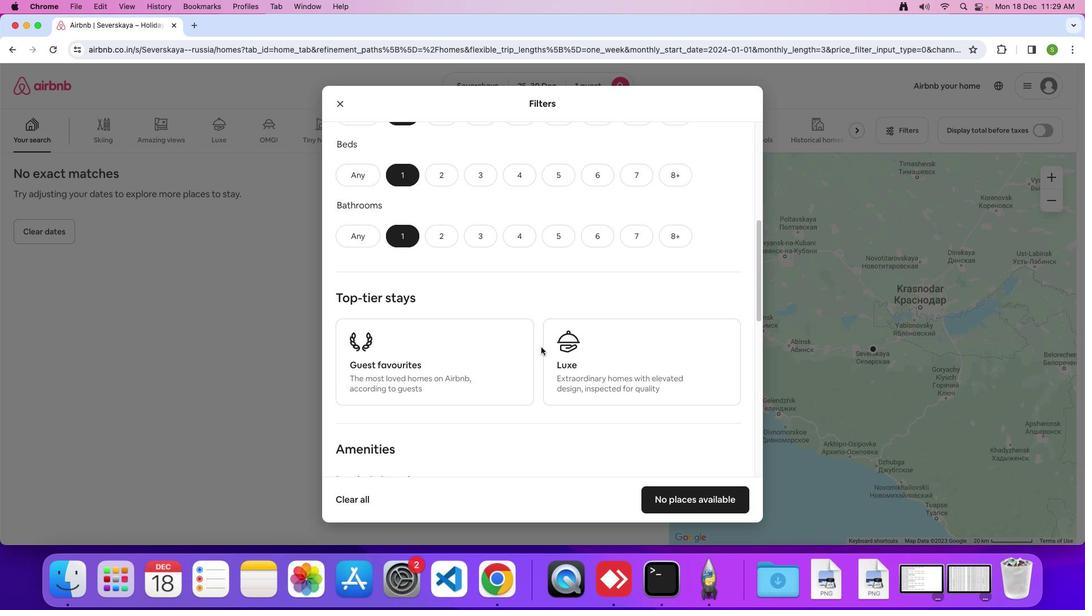 
Action: Mouse scrolled (541, 347) with delta (0, 0)
Screenshot: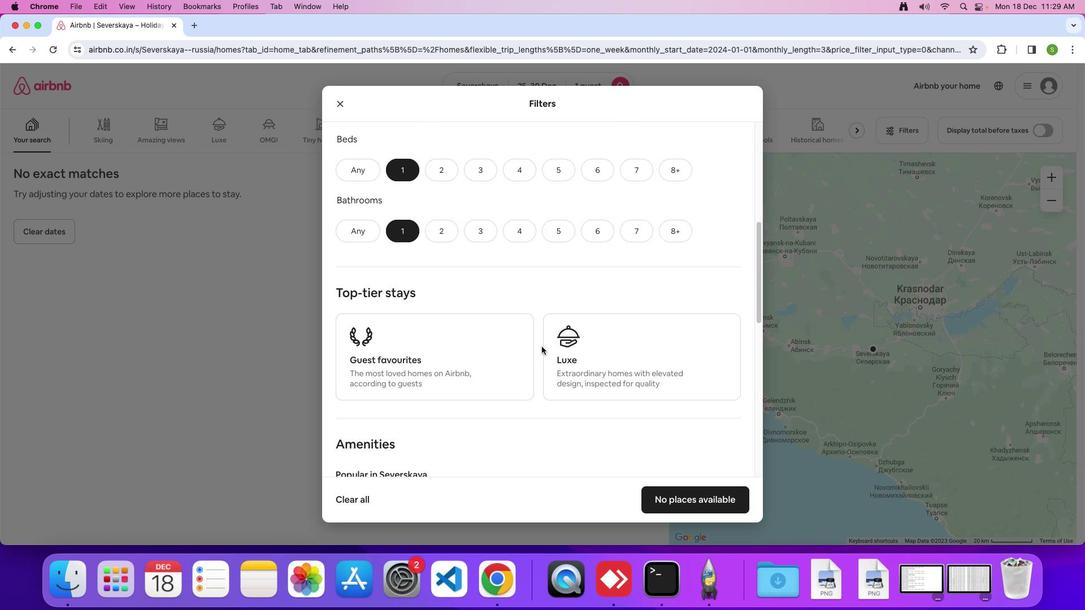 
Action: Mouse moved to (541, 347)
Screenshot: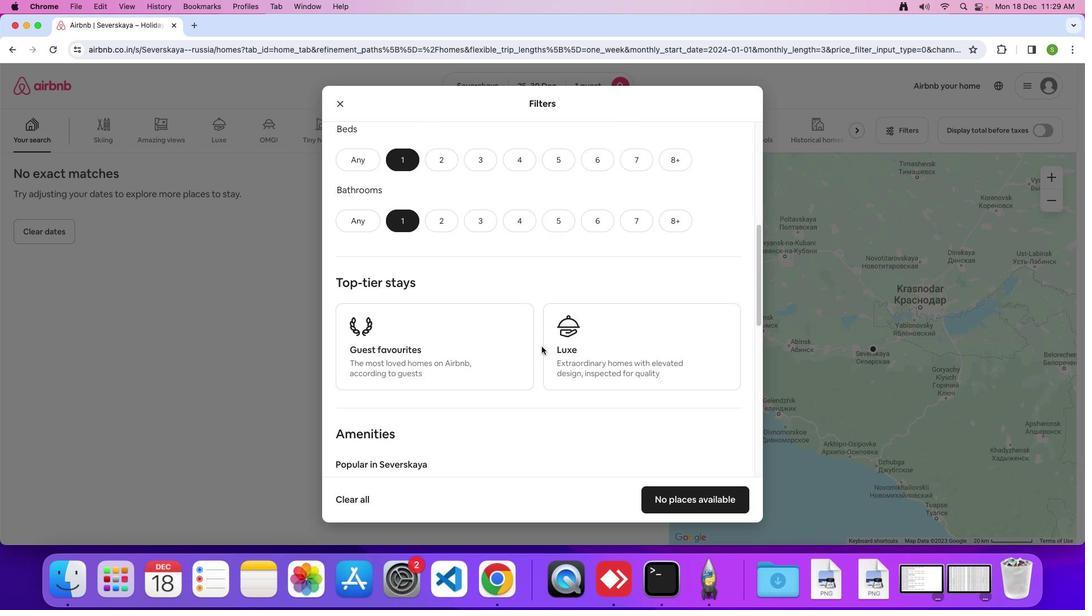 
Action: Mouse scrolled (541, 347) with delta (0, 0)
Screenshot: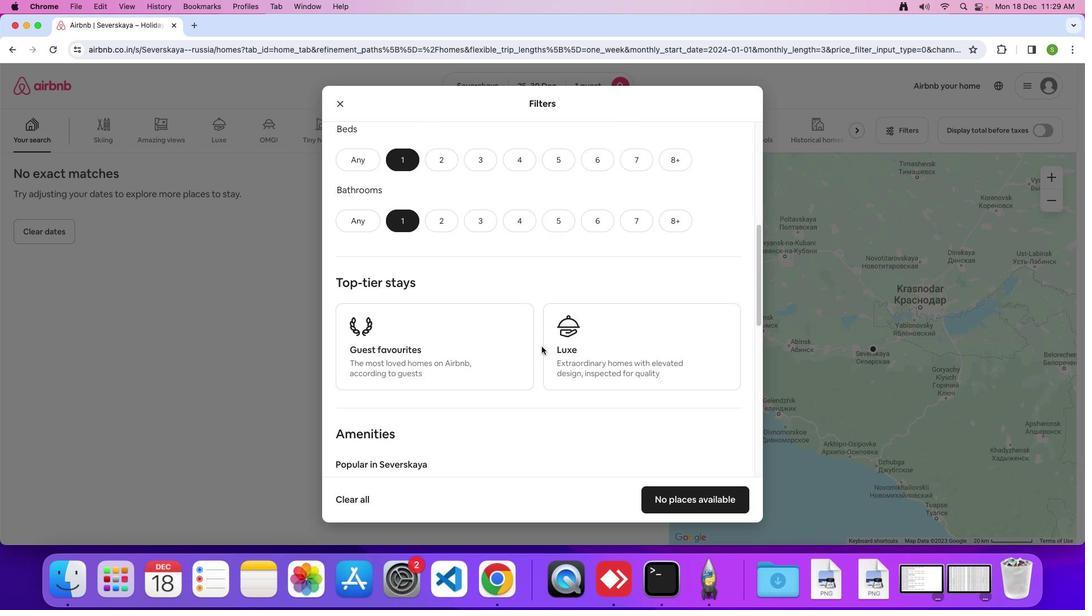 
Action: Mouse moved to (541, 346)
Screenshot: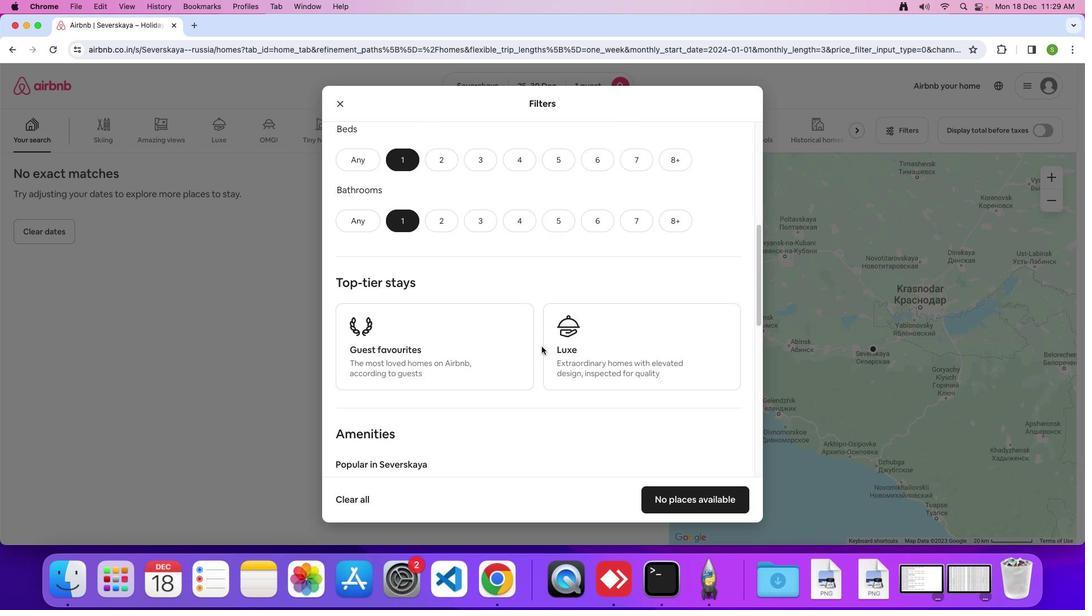 
Action: Mouse scrolled (541, 346) with delta (0, -1)
Screenshot: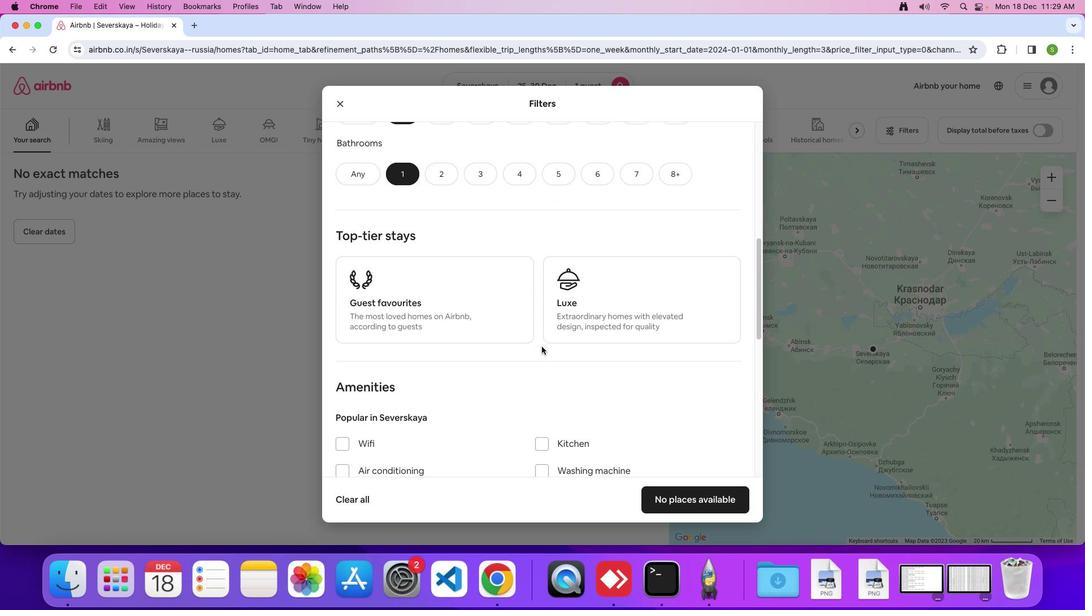 
Action: Mouse moved to (541, 347)
Screenshot: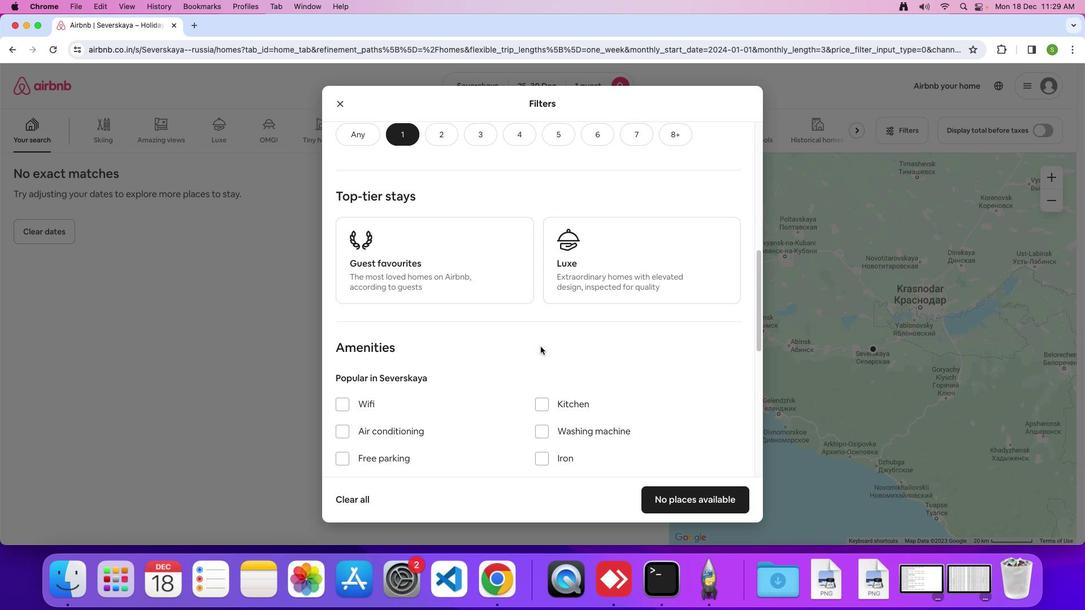 
Action: Mouse scrolled (541, 347) with delta (0, 0)
Screenshot: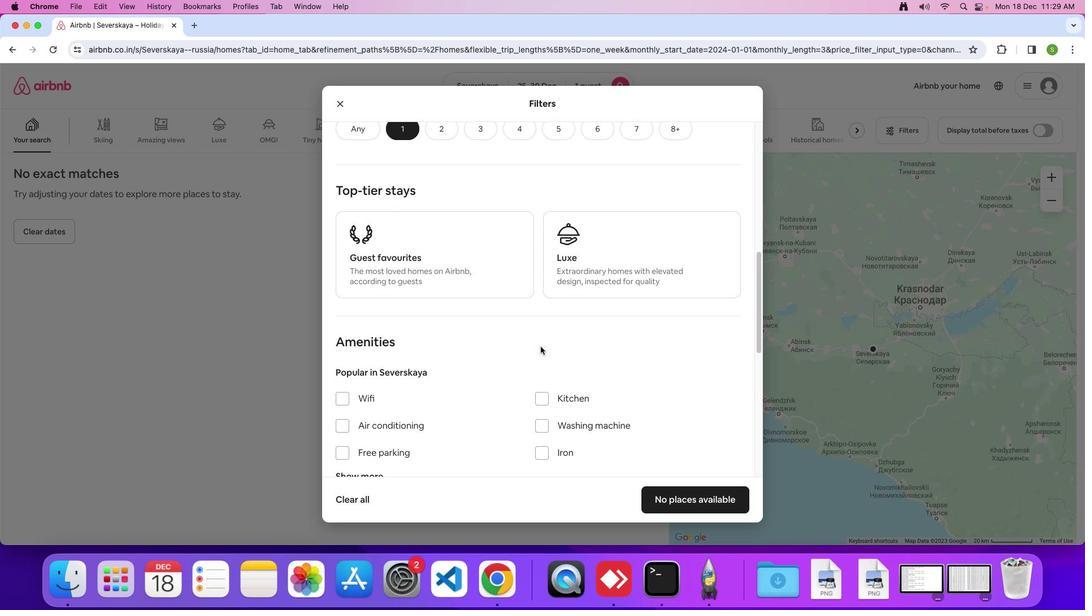 
Action: Mouse scrolled (541, 347) with delta (0, 0)
Screenshot: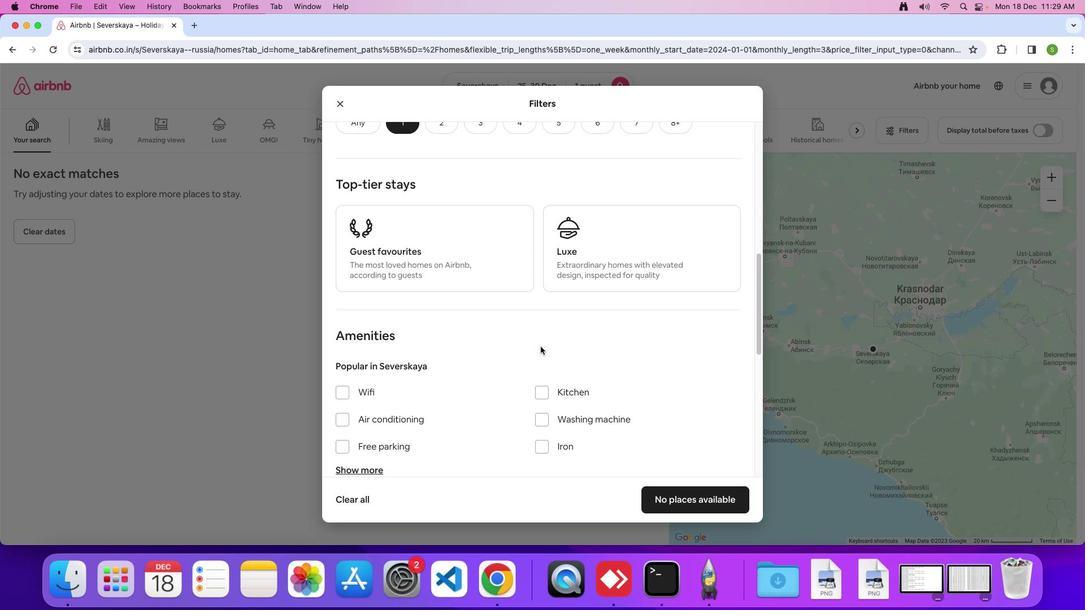
Action: Mouse scrolled (541, 347) with delta (0, 0)
Screenshot: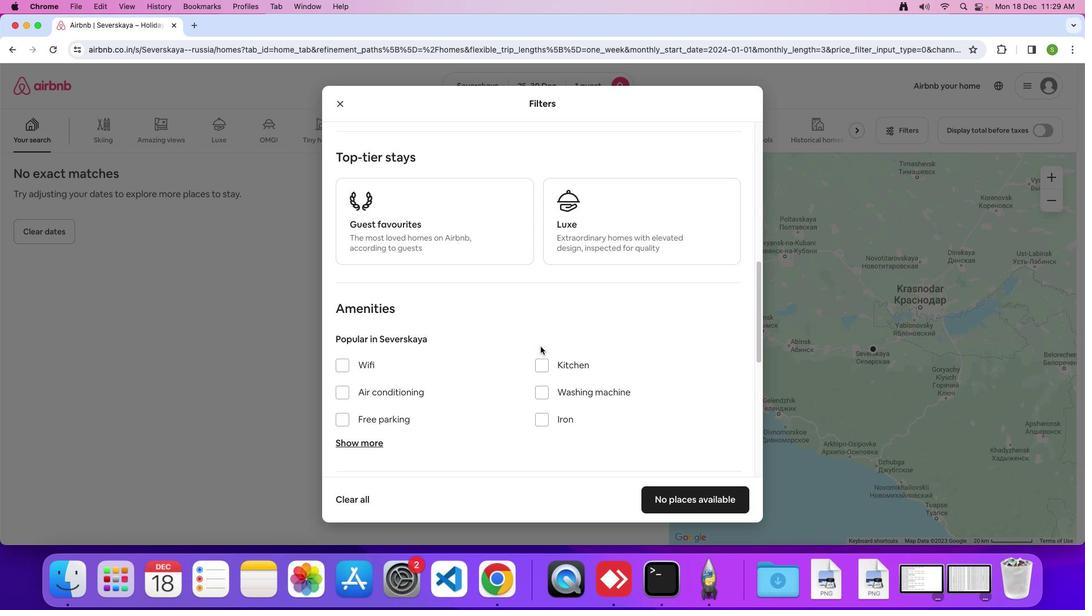
Action: Mouse scrolled (541, 347) with delta (0, 0)
Screenshot: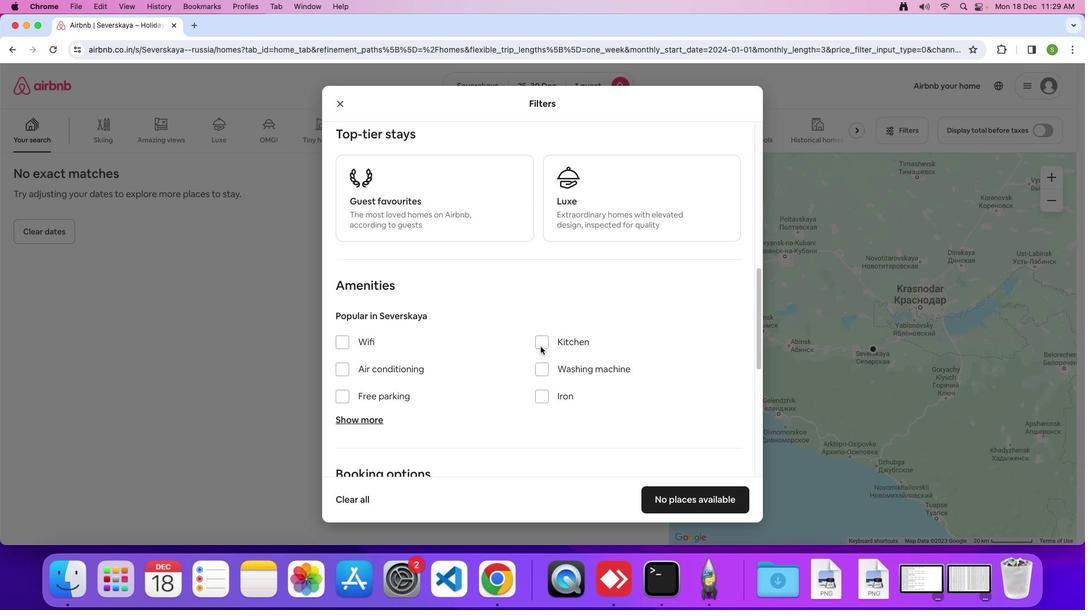
Action: Mouse scrolled (541, 347) with delta (0, 0)
Screenshot: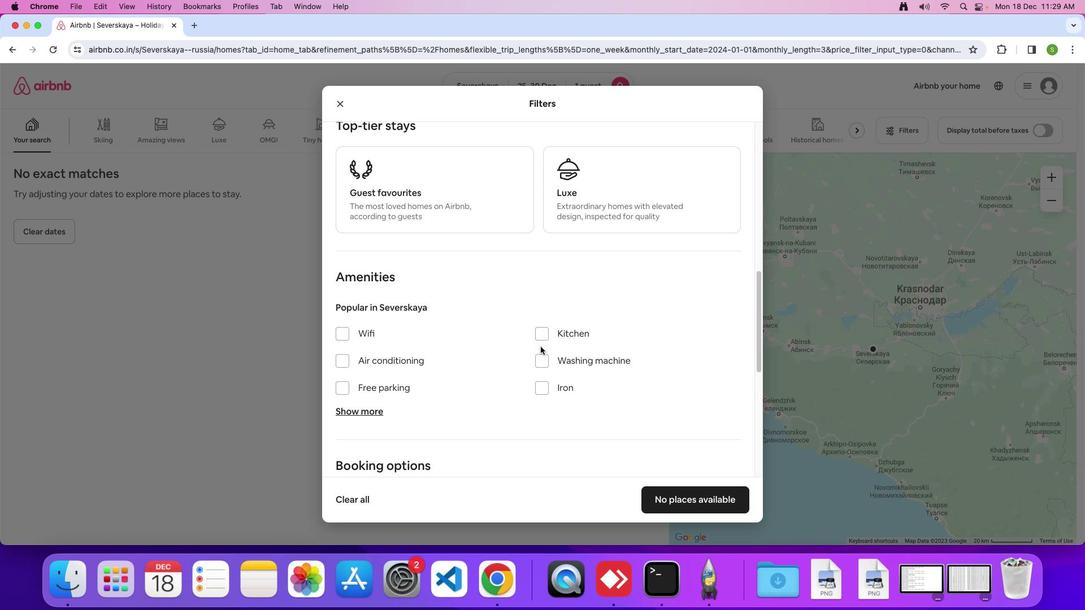 
Action: Mouse scrolled (541, 347) with delta (0, 0)
Screenshot: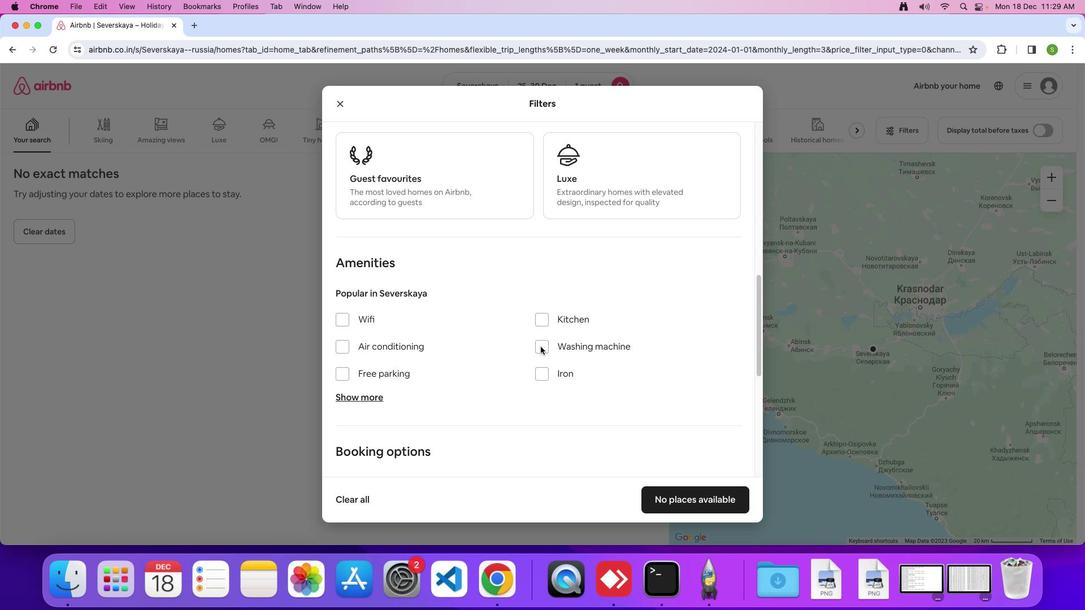 
Action: Mouse scrolled (541, 347) with delta (0, 0)
Screenshot: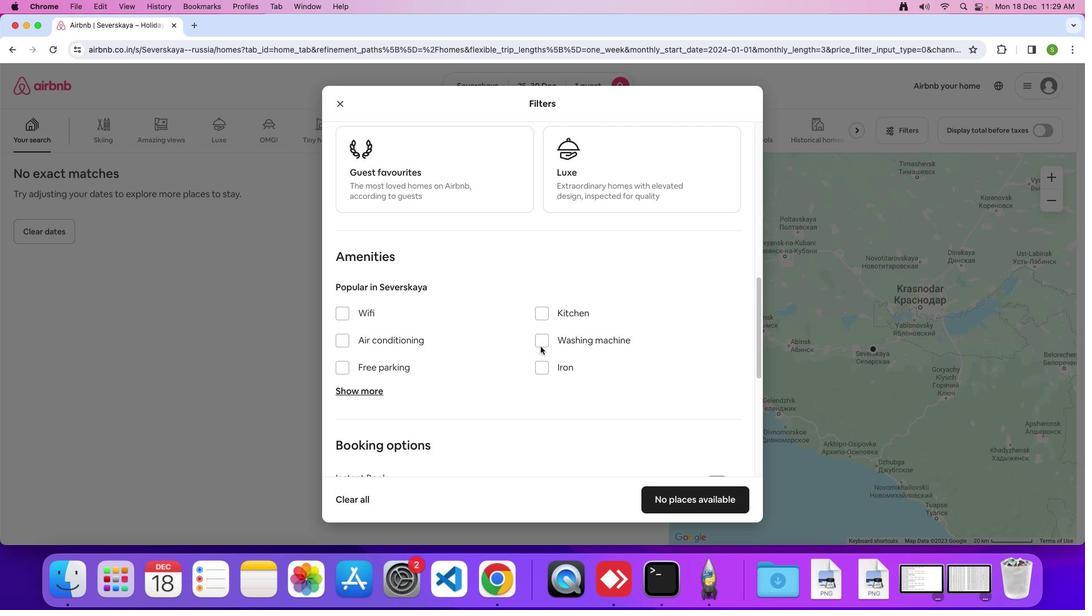 
Action: Mouse scrolled (541, 347) with delta (0, 0)
Screenshot: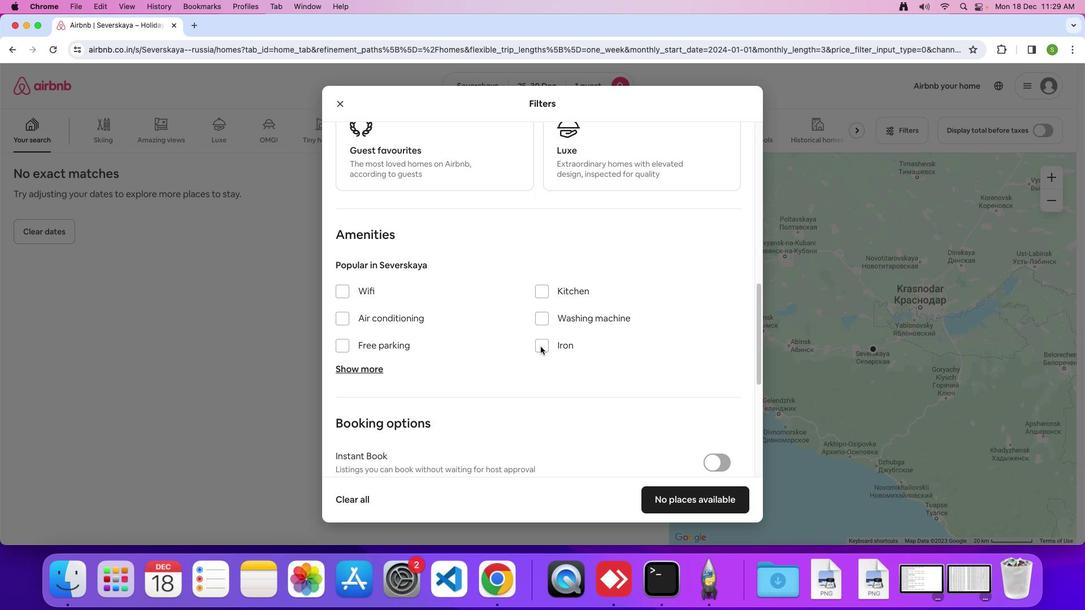 
Action: Mouse scrolled (541, 347) with delta (0, 0)
Screenshot: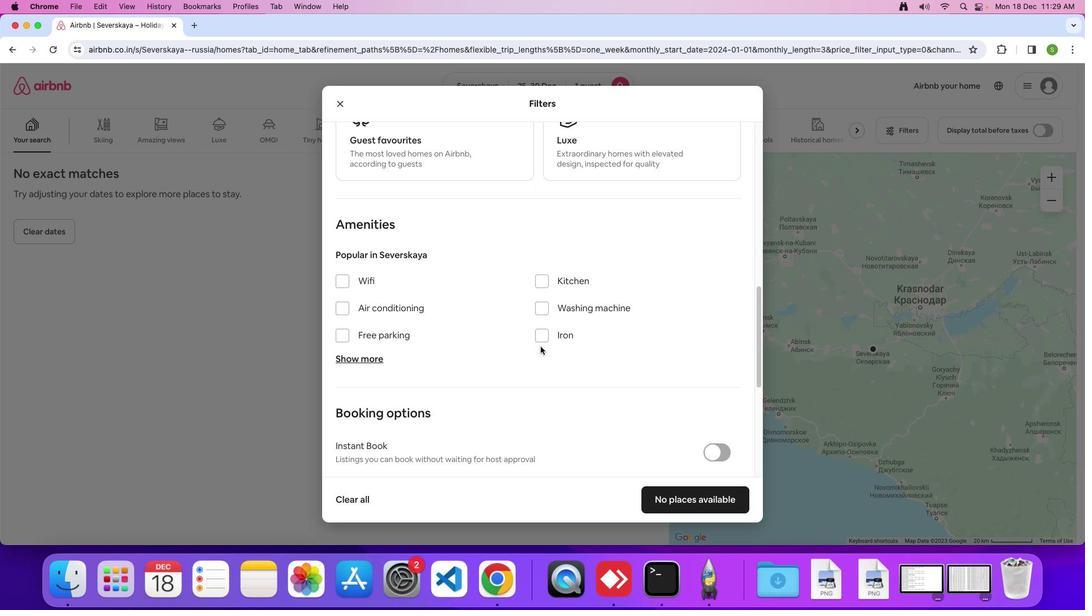 
Action: Mouse scrolled (541, 347) with delta (0, -1)
Screenshot: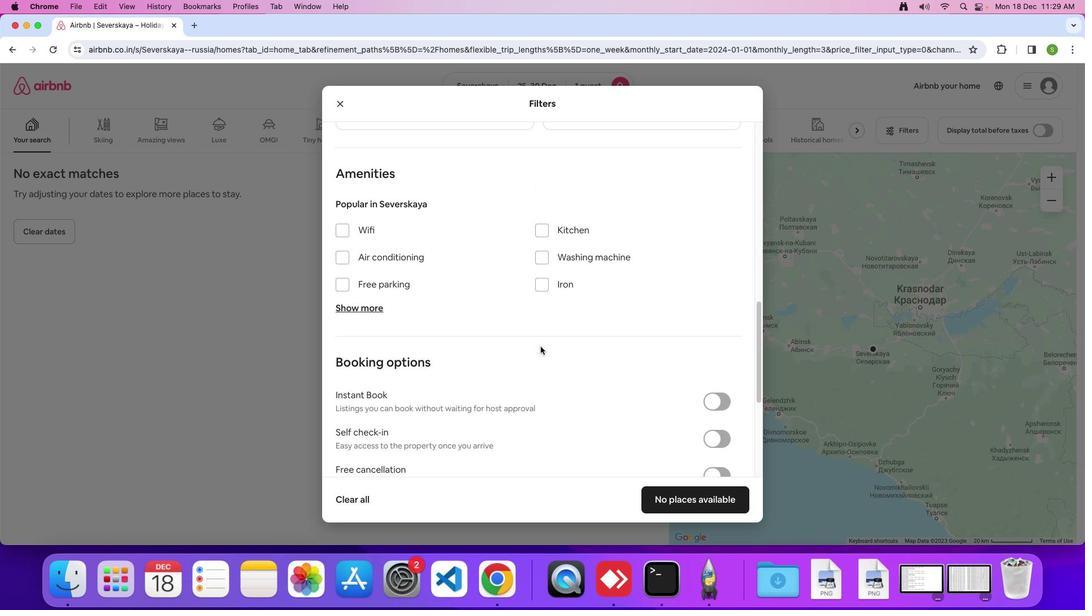 
Action: Mouse scrolled (541, 347) with delta (0, 0)
Screenshot: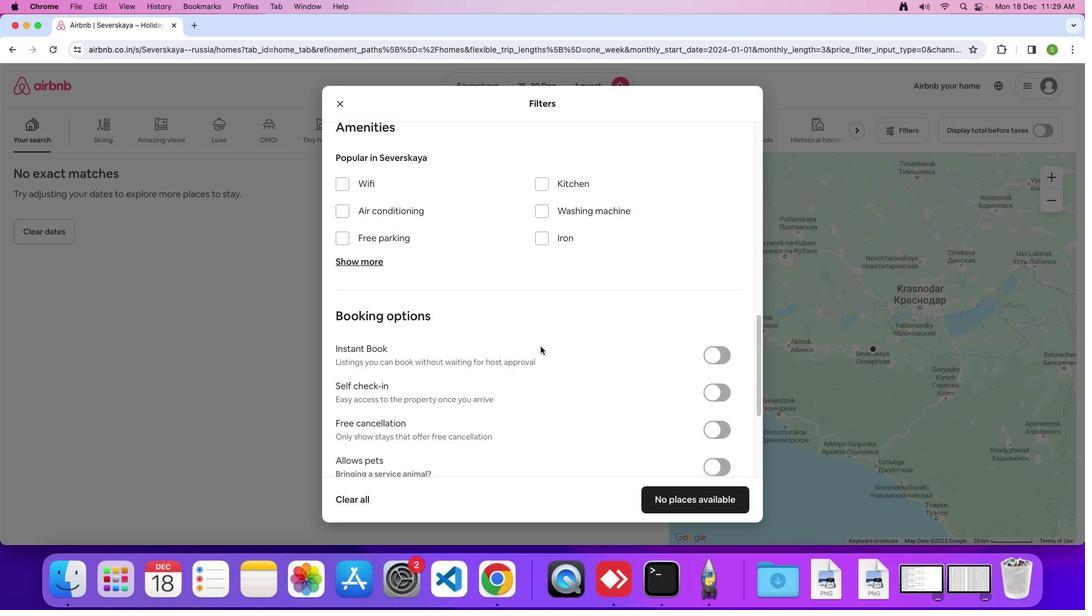 
Action: Mouse scrolled (541, 347) with delta (0, 0)
Screenshot: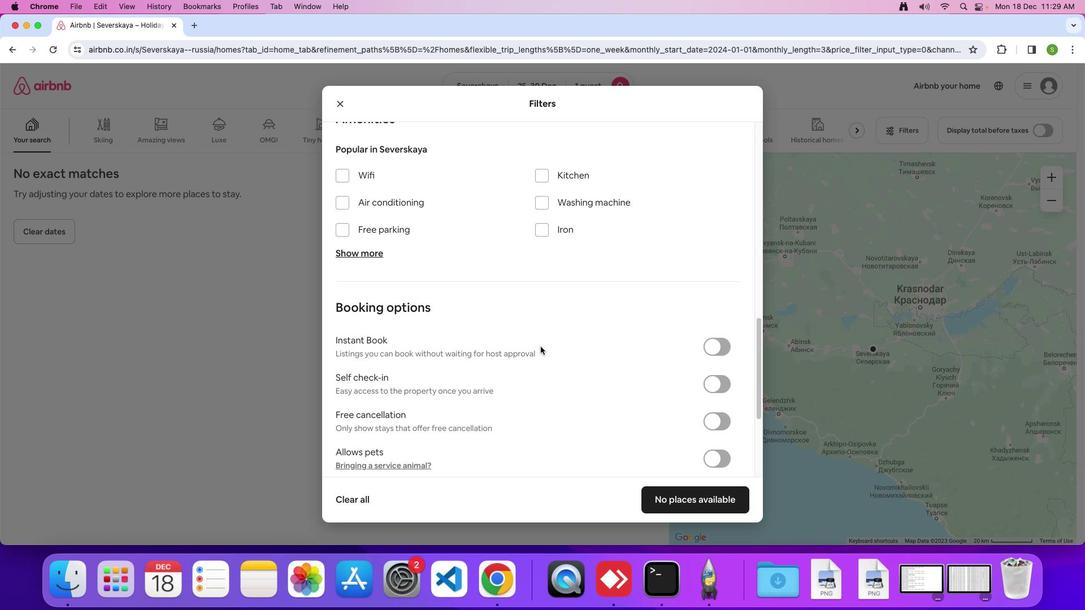 
Action: Mouse scrolled (541, 347) with delta (0, 0)
Screenshot: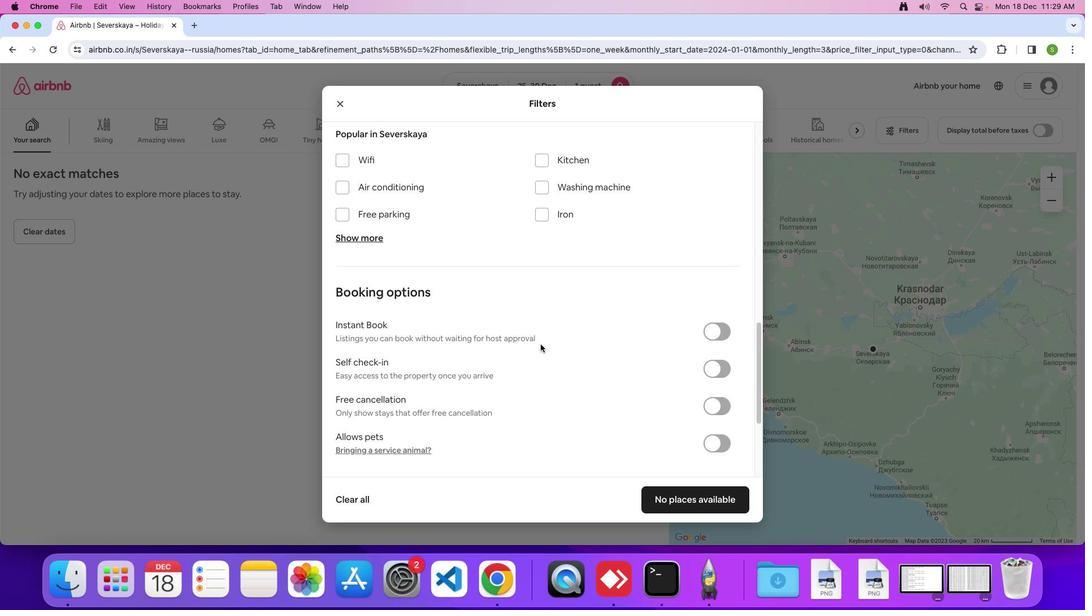 
Action: Mouse moved to (540, 346)
Screenshot: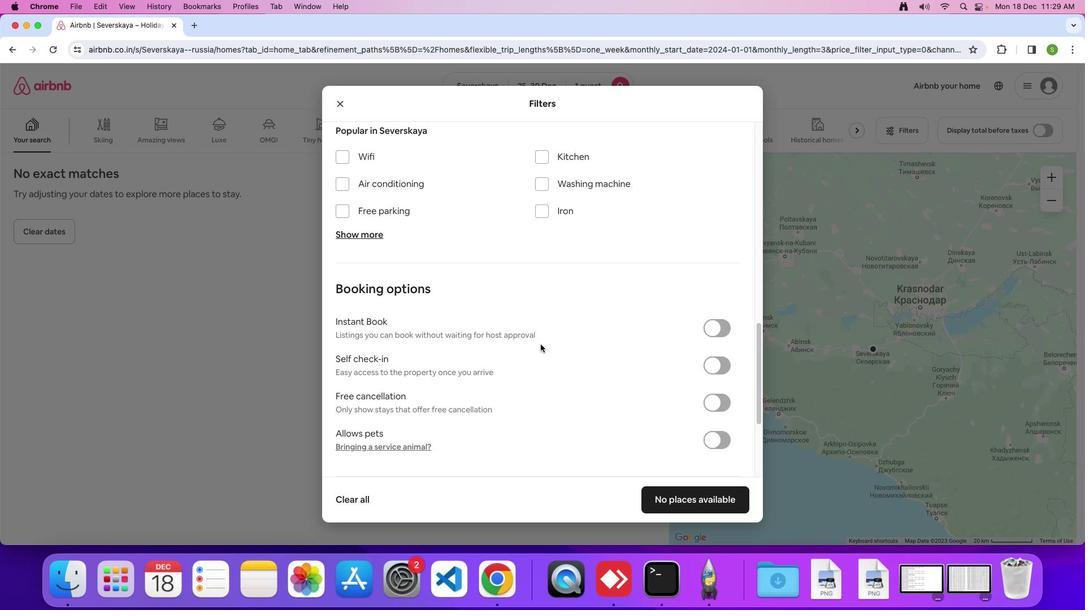 
Action: Mouse scrolled (540, 346) with delta (0, 0)
Screenshot: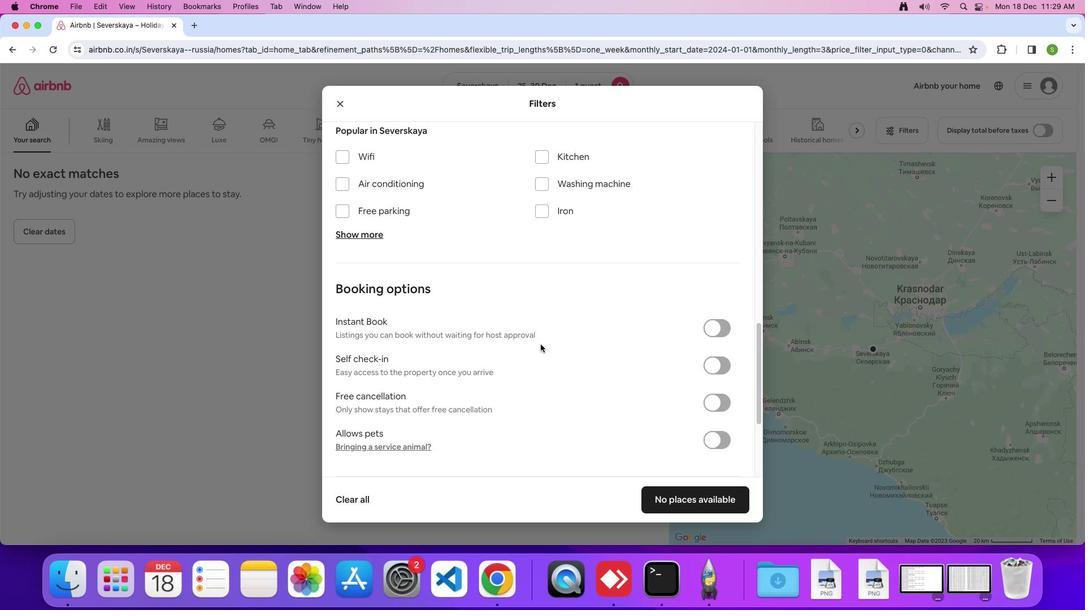 
Action: Mouse moved to (540, 345)
Screenshot: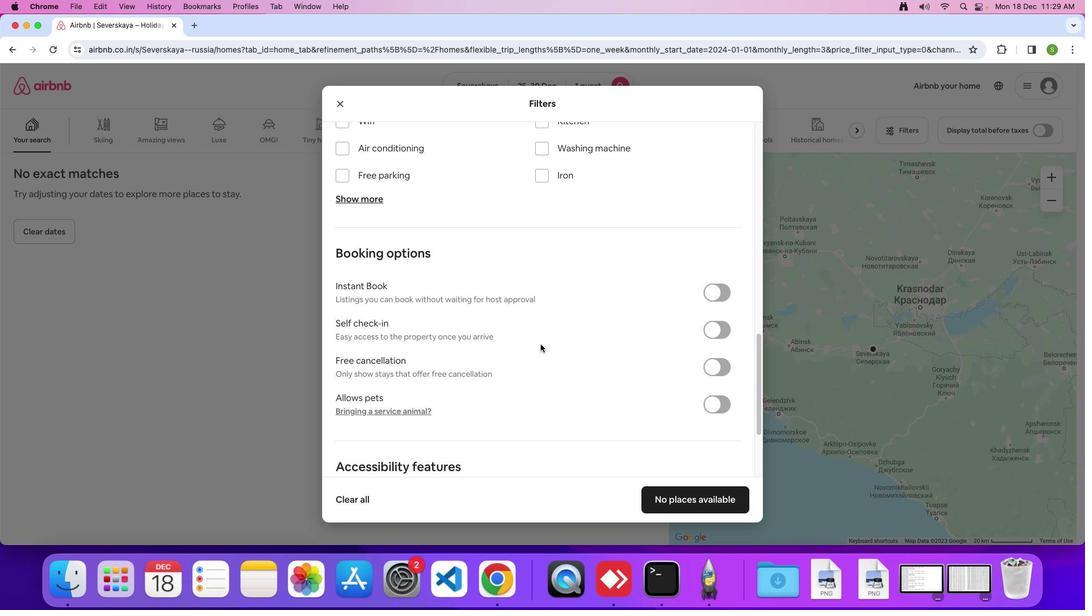 
Action: Mouse scrolled (540, 345) with delta (0, -1)
Screenshot: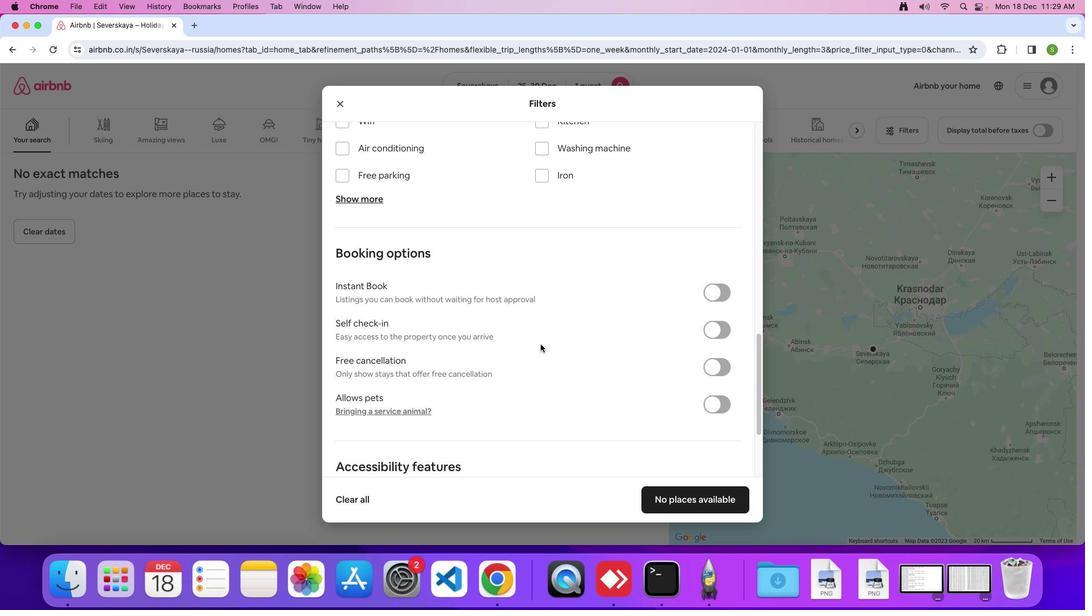 
Action: Mouse moved to (540, 345)
Screenshot: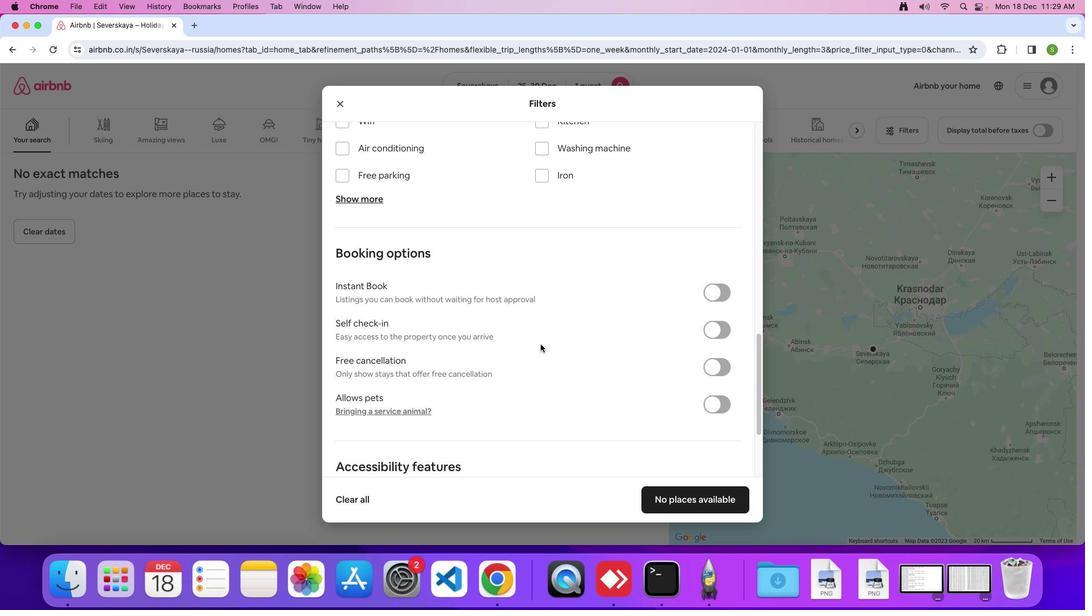 
Action: Mouse scrolled (540, 345) with delta (0, 0)
Screenshot: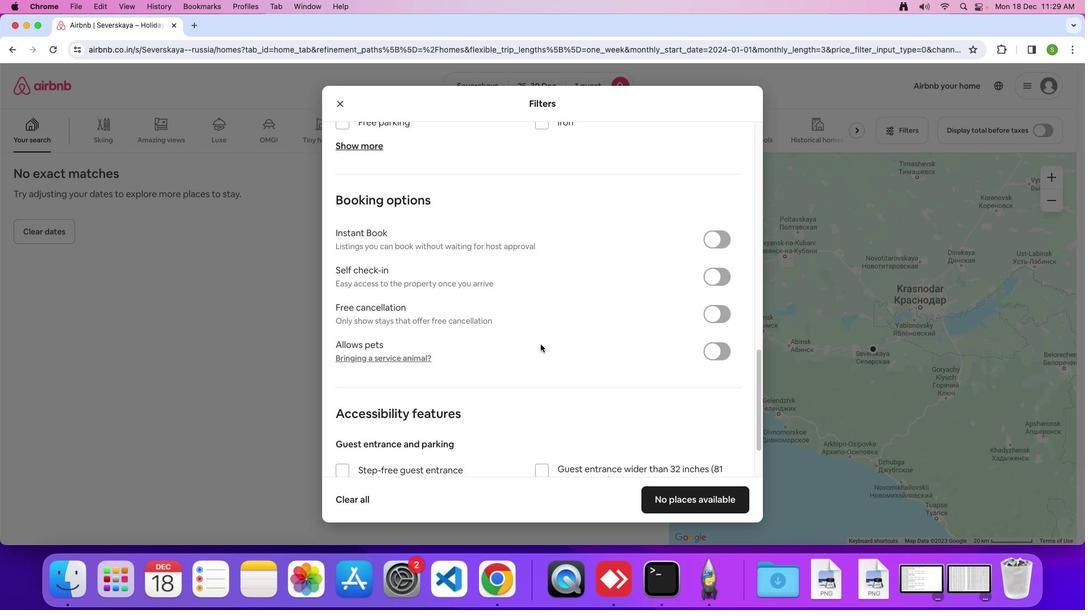 
Action: Mouse scrolled (540, 345) with delta (0, 0)
Screenshot: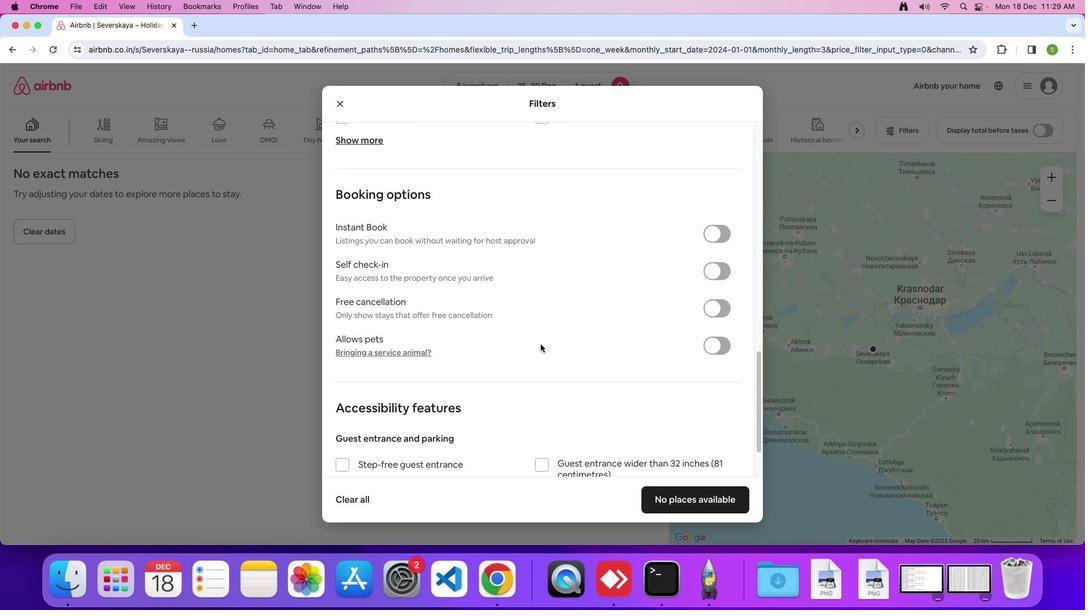 
Action: Mouse scrolled (540, 345) with delta (0, 0)
Screenshot: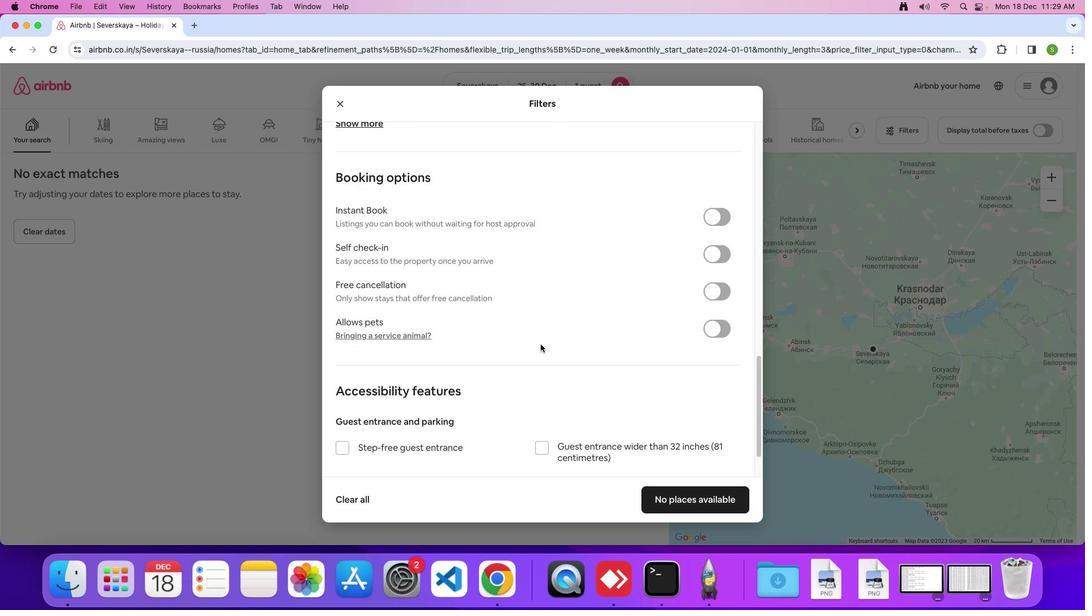 
Action: Mouse scrolled (540, 345) with delta (0, 0)
Screenshot: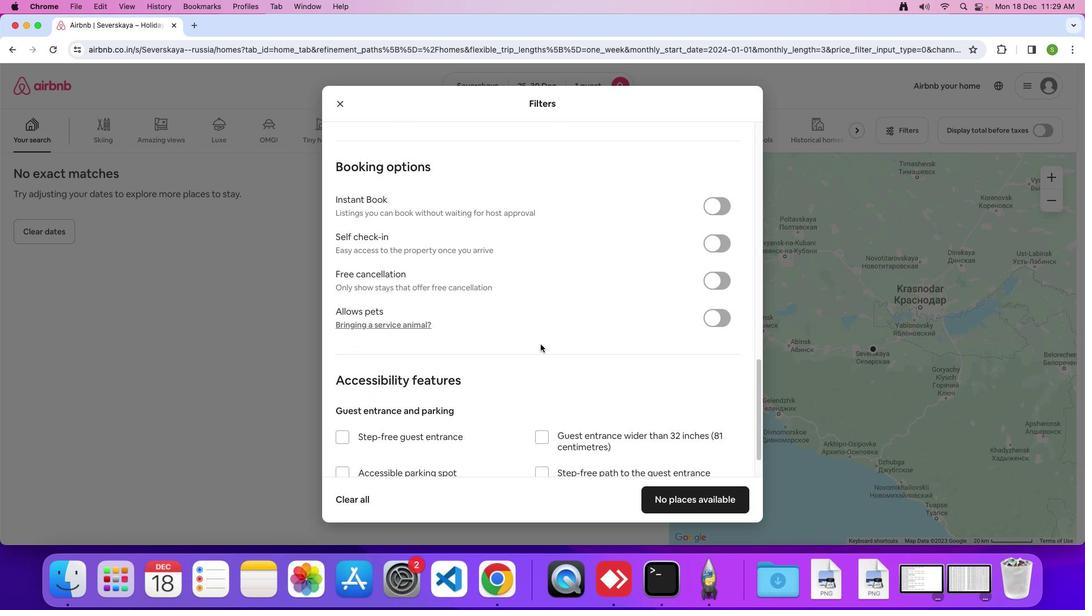
Action: Mouse moved to (540, 345)
Screenshot: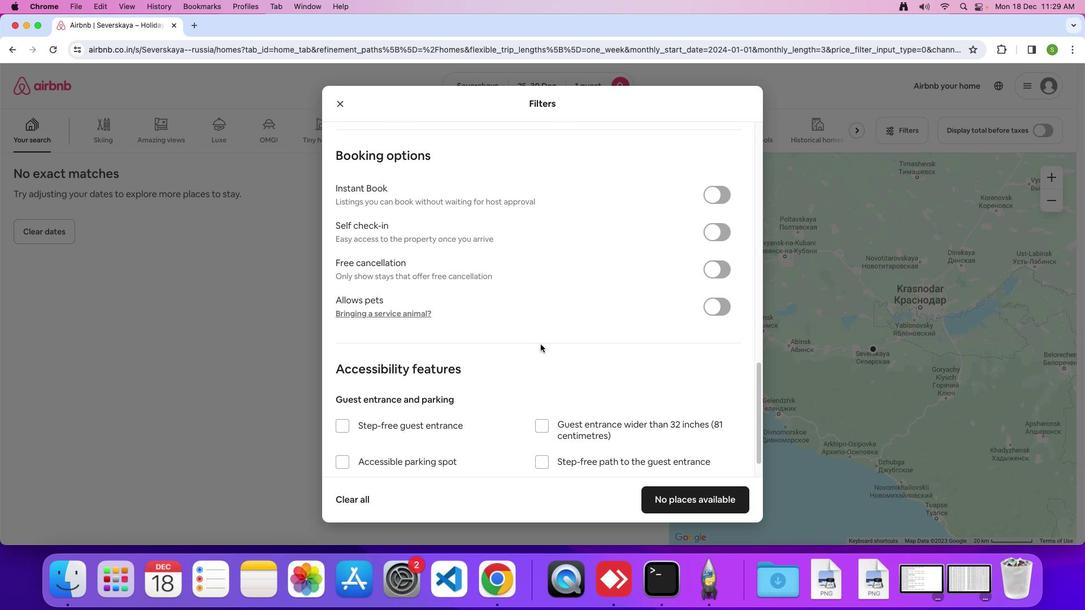 
Action: Mouse scrolled (540, 345) with delta (0, 0)
Screenshot: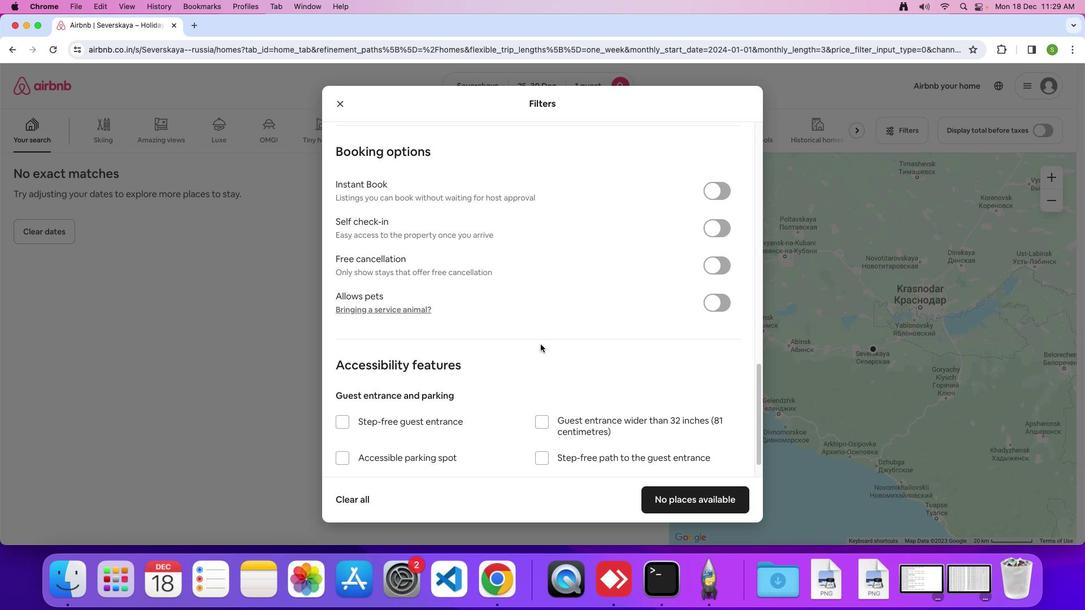 
Action: Mouse scrolled (540, 345) with delta (0, 0)
Screenshot: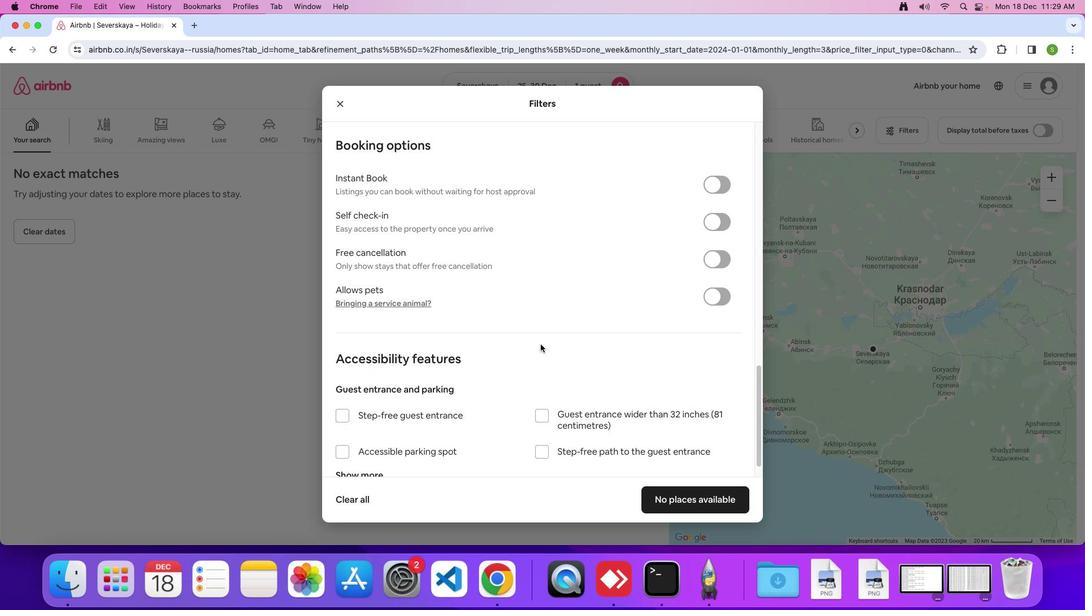 
Action: Mouse moved to (540, 345)
Screenshot: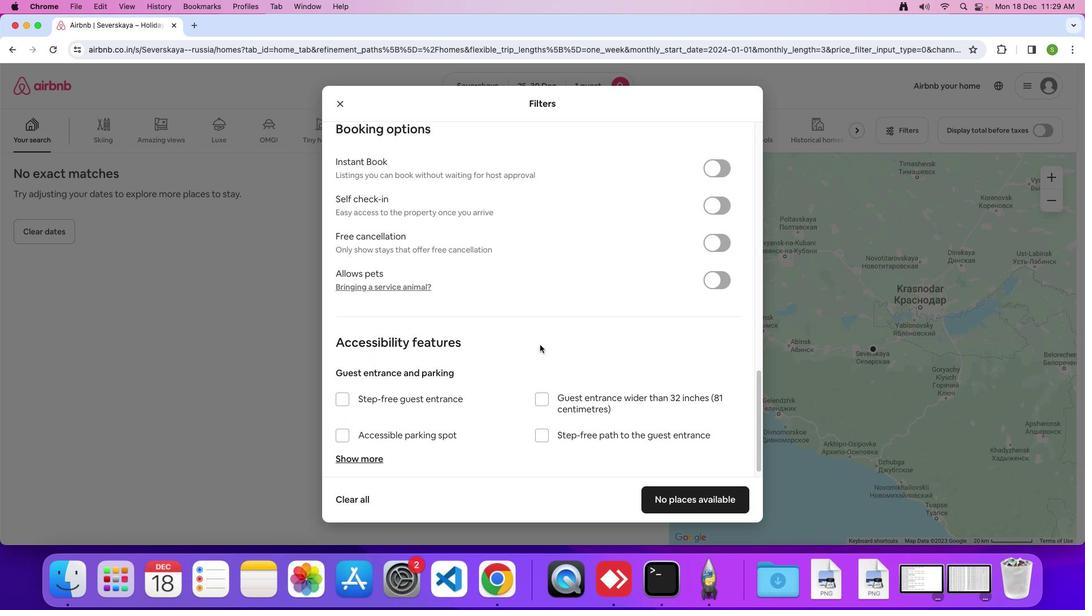 
Action: Mouse scrolled (540, 345) with delta (0, 0)
Screenshot: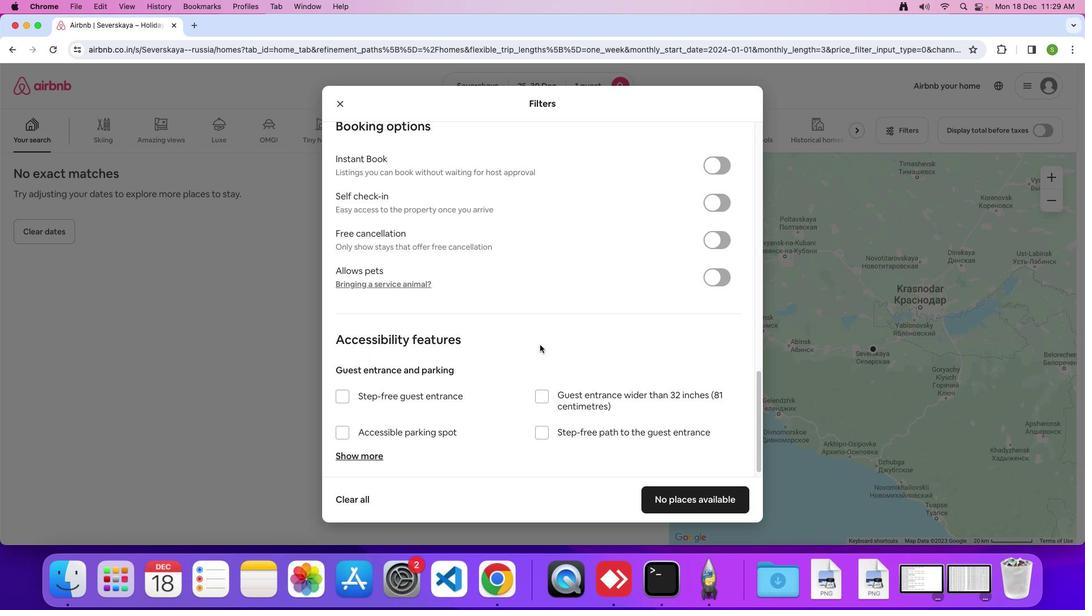 
Action: Mouse scrolled (540, 345) with delta (0, 0)
Screenshot: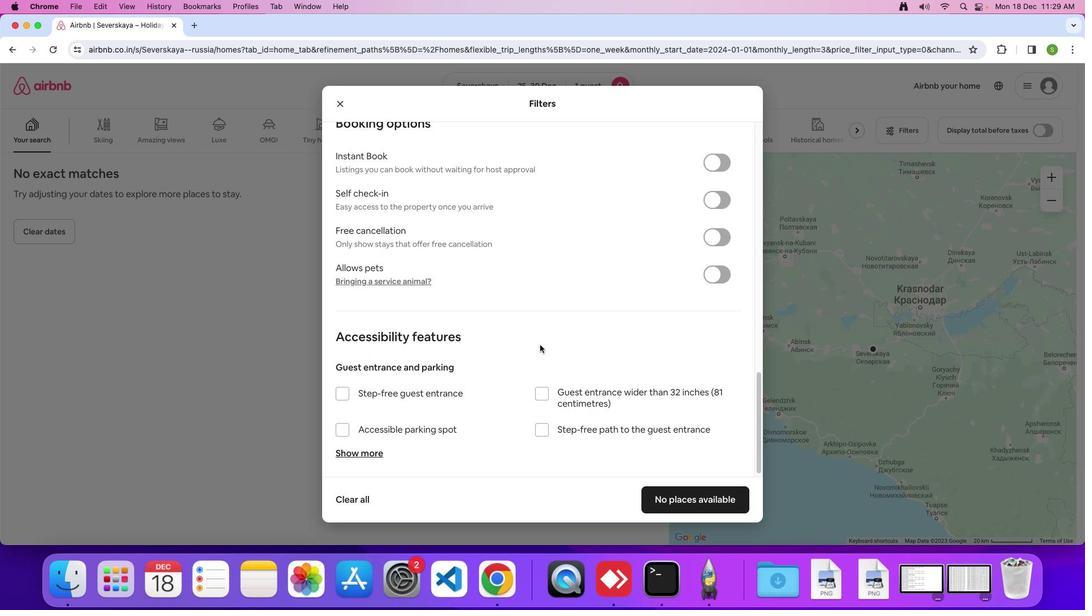 
Action: Mouse scrolled (540, 345) with delta (0, -1)
Screenshot: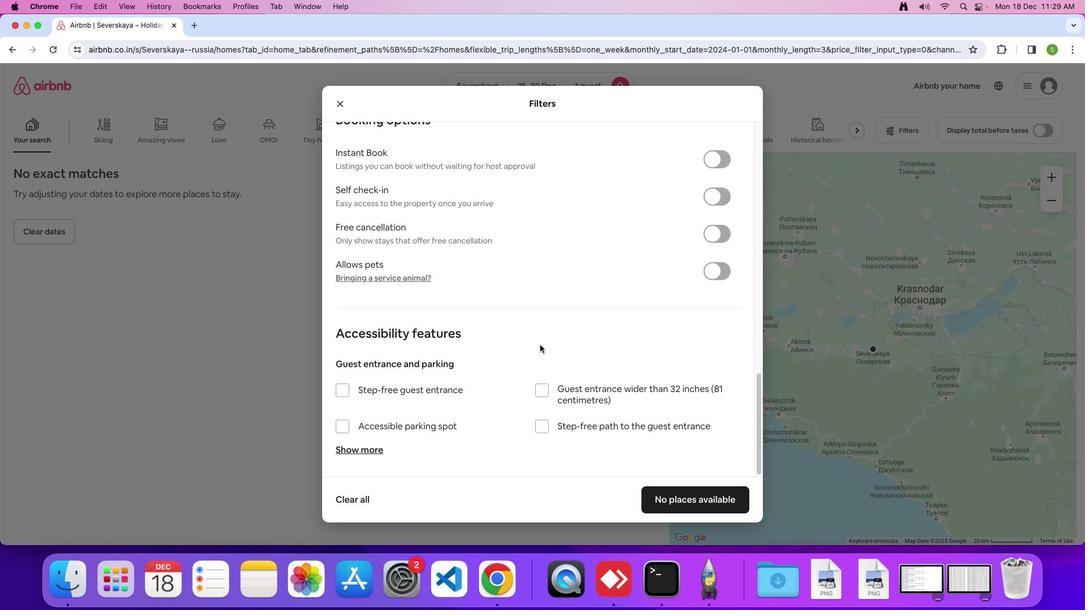 
Action: Mouse moved to (682, 502)
Screenshot: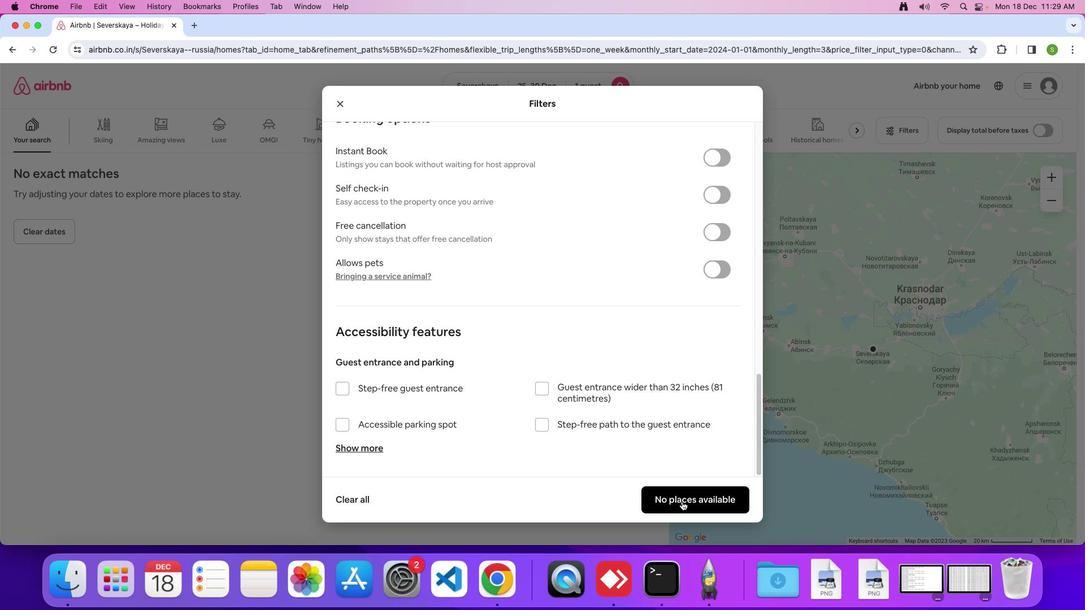 
Action: Mouse pressed left at (682, 502)
Screenshot: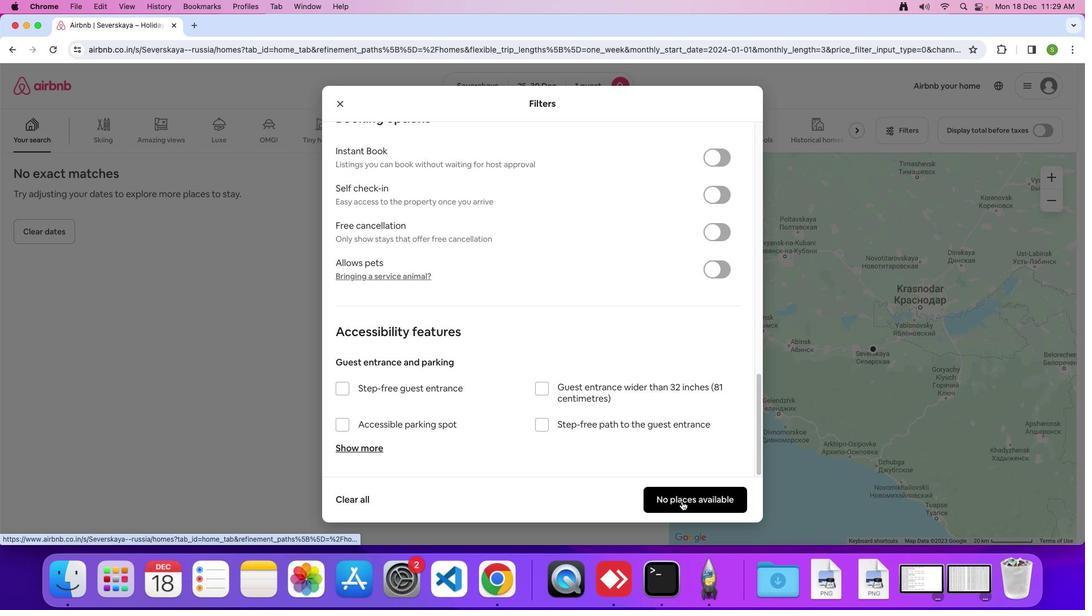 
Action: Mouse moved to (433, 322)
Screenshot: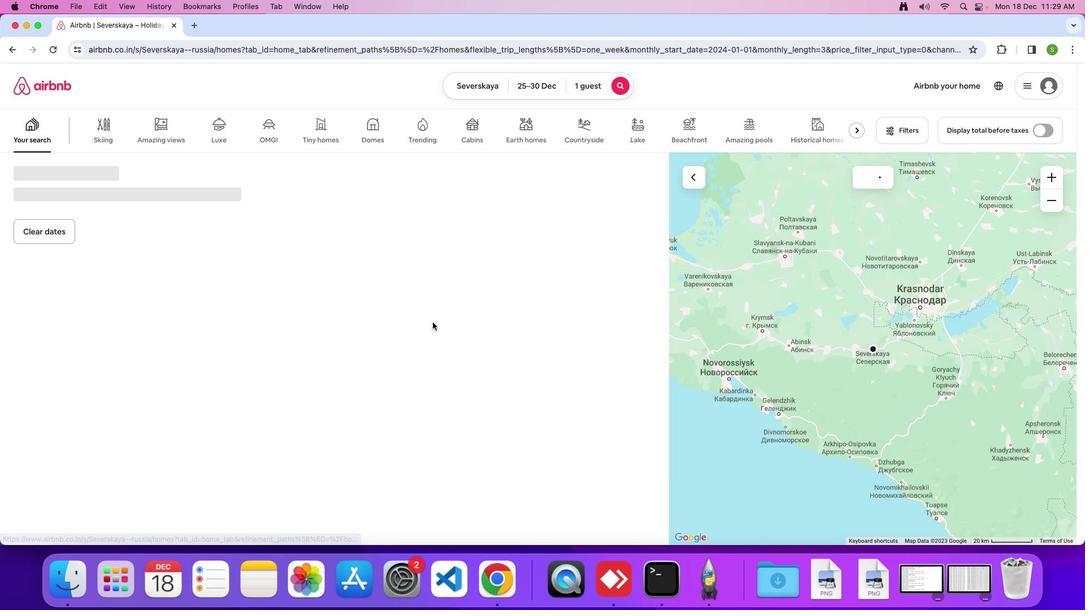 
